 Task: Find connections with filter location Malpe with filter topic #Learningswith filter profile language Potuguese with filter current company Vira International Ltd with filter school Techno India College Of Technology with filter industry Technology, Information and Internet with filter service category Social Media Marketing with filter keywords title Therapist
Action: Mouse moved to (502, 67)
Screenshot: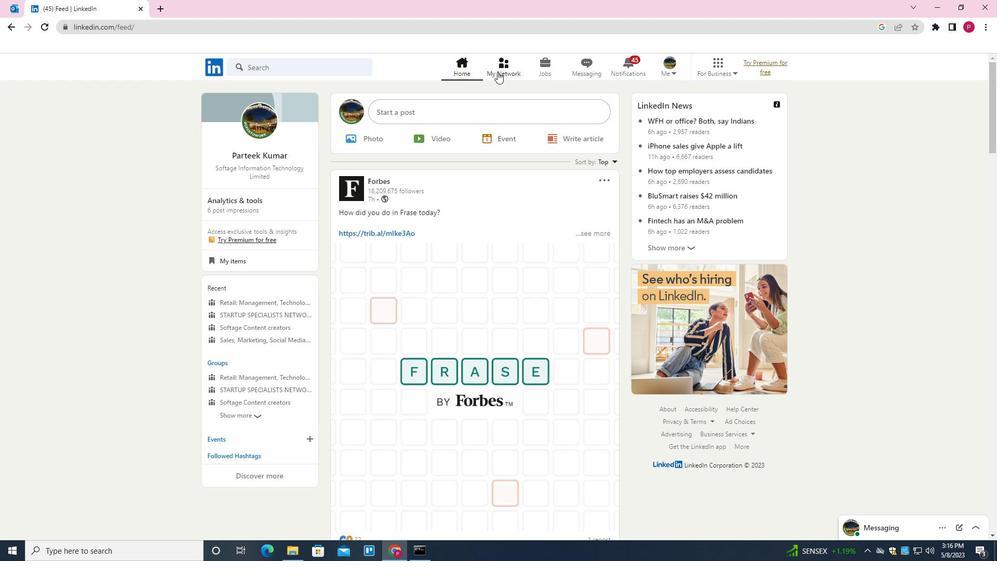
Action: Mouse pressed left at (502, 67)
Screenshot: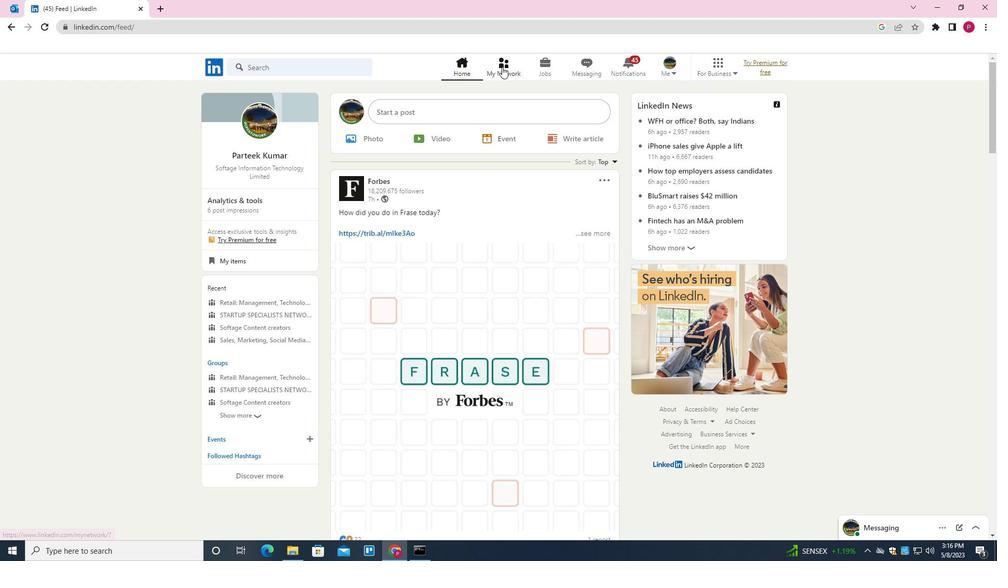 
Action: Mouse moved to (325, 130)
Screenshot: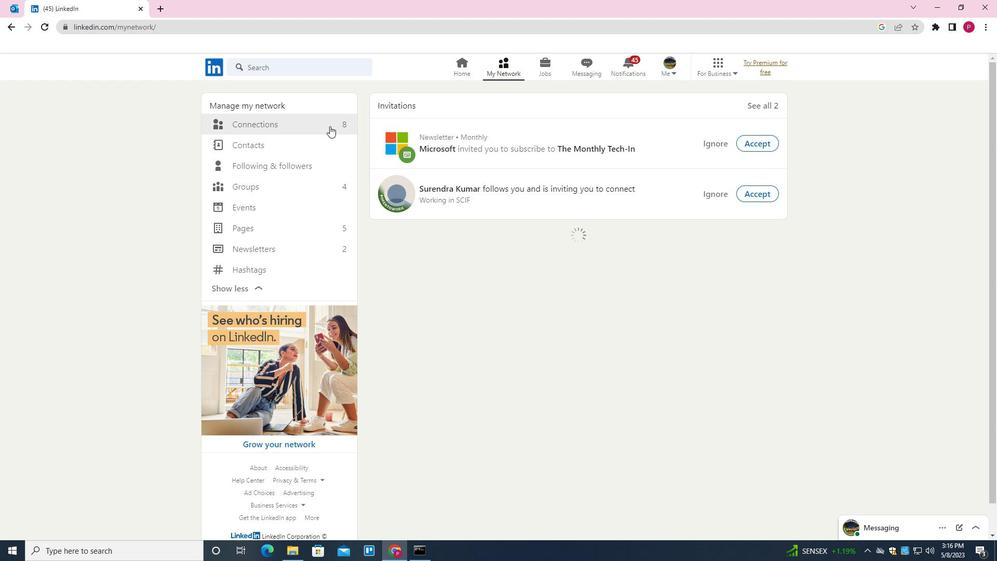 
Action: Mouse pressed left at (325, 130)
Screenshot: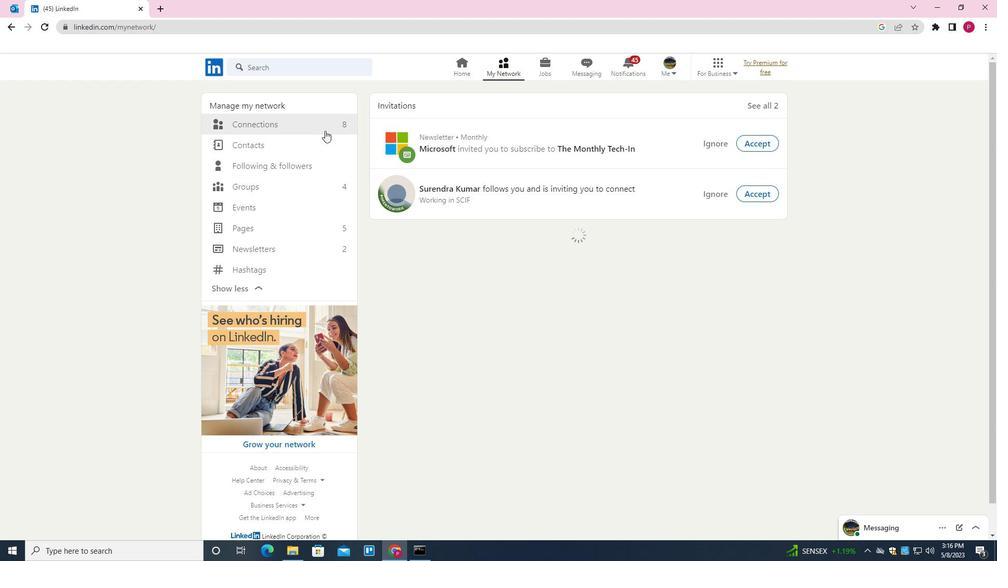 
Action: Mouse pressed left at (325, 130)
Screenshot: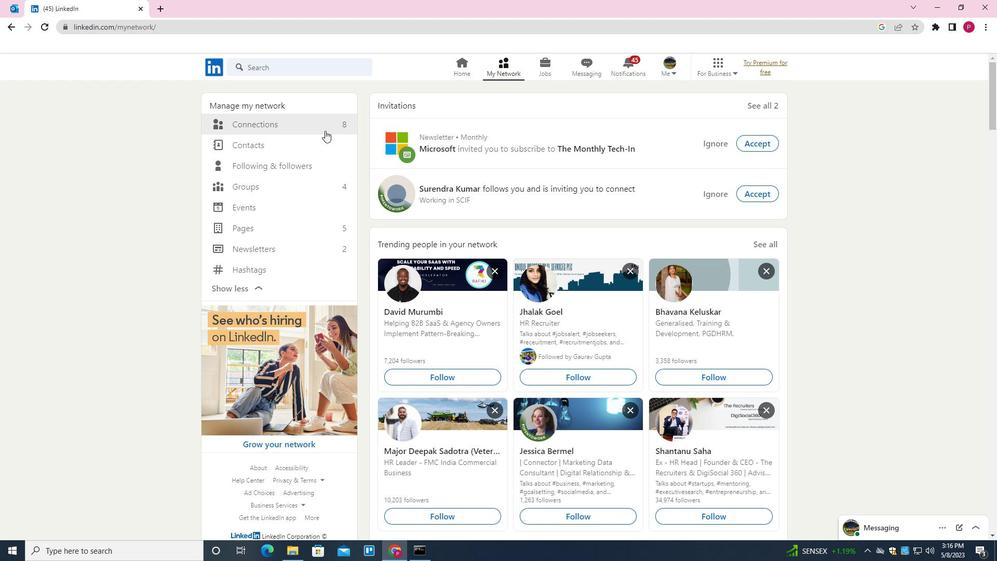 
Action: Mouse moved to (323, 117)
Screenshot: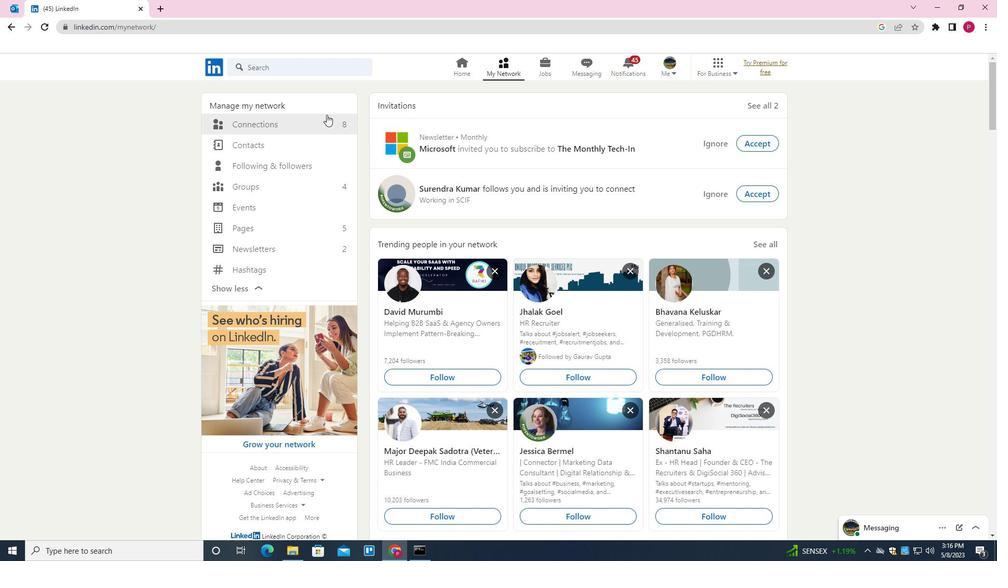 
Action: Mouse pressed left at (323, 117)
Screenshot: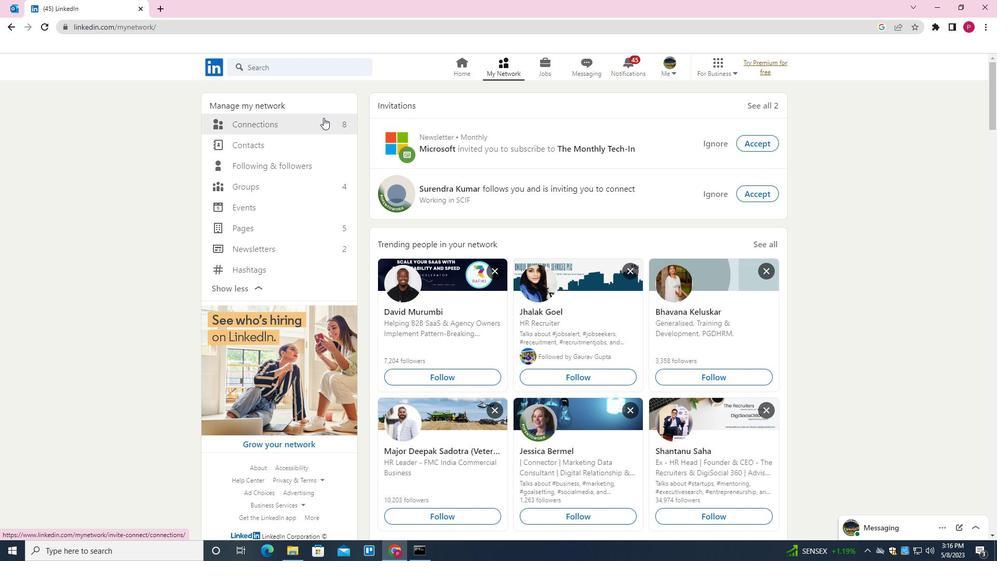 
Action: Mouse moved to (575, 126)
Screenshot: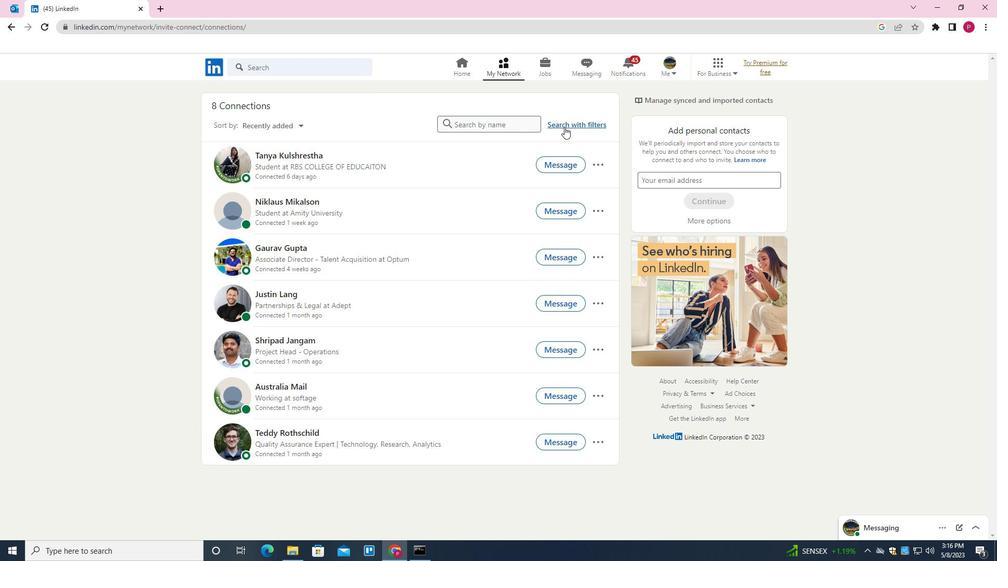 
Action: Mouse pressed left at (575, 126)
Screenshot: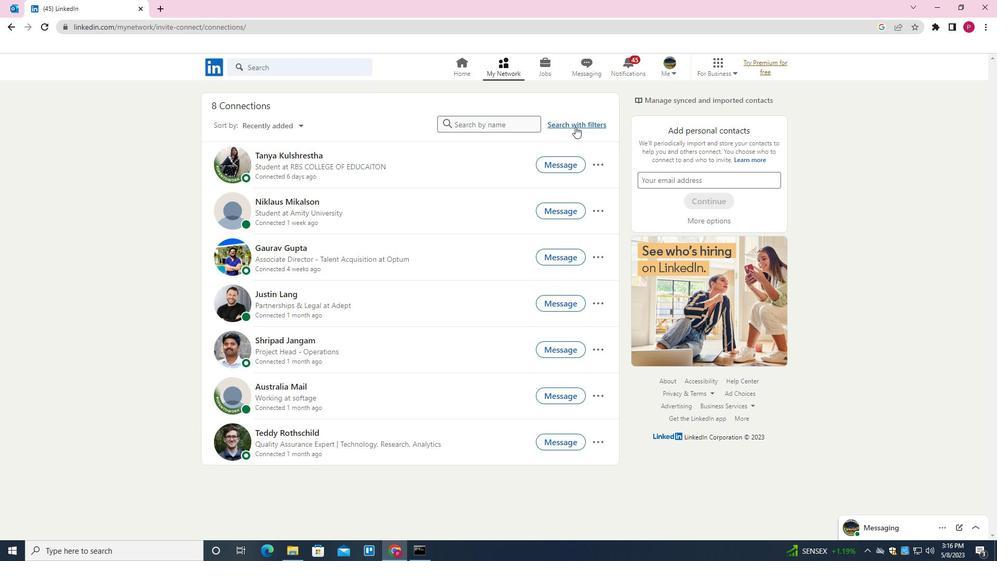 
Action: Mouse moved to (525, 97)
Screenshot: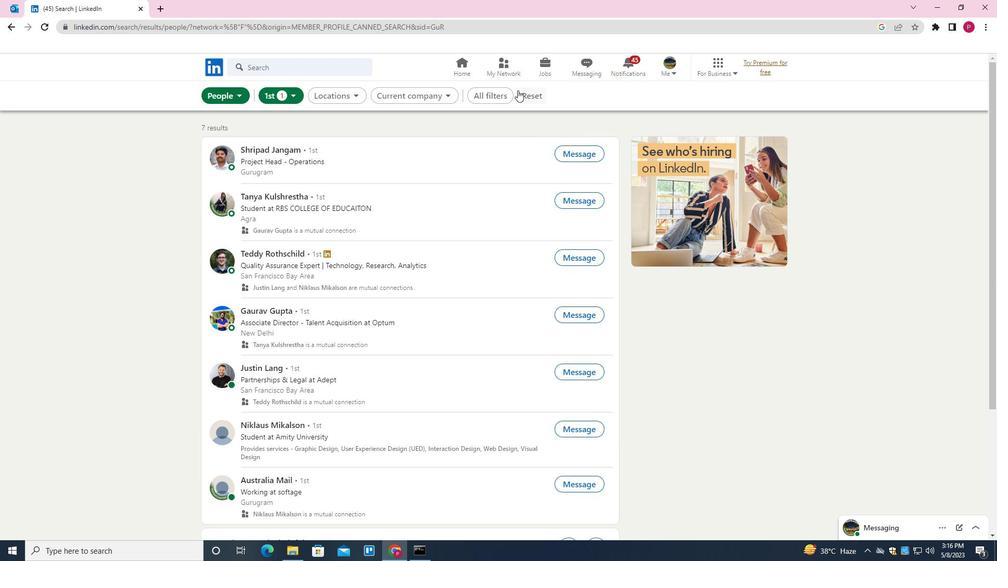 
Action: Mouse pressed left at (525, 97)
Screenshot: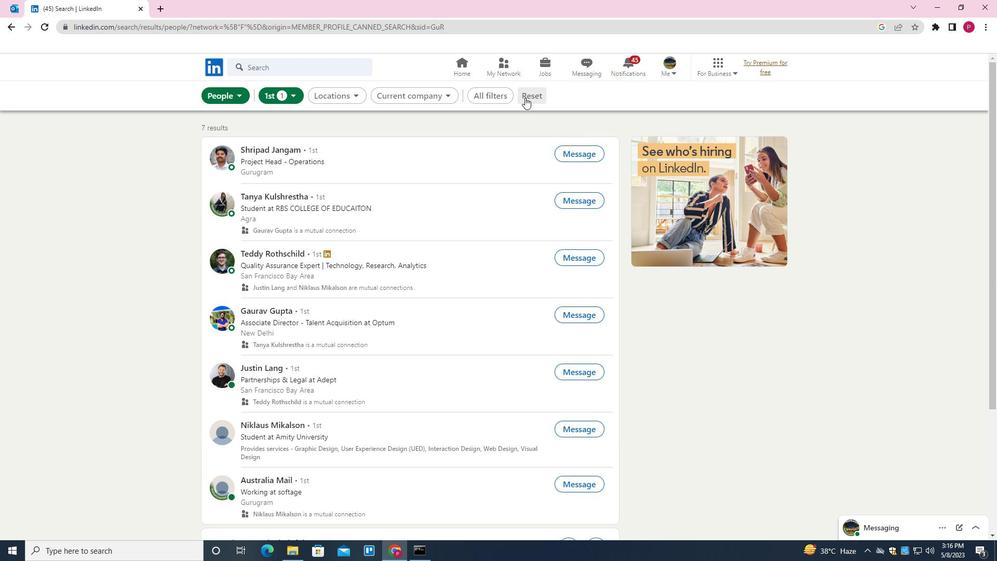 
Action: Mouse moved to (525, 98)
Screenshot: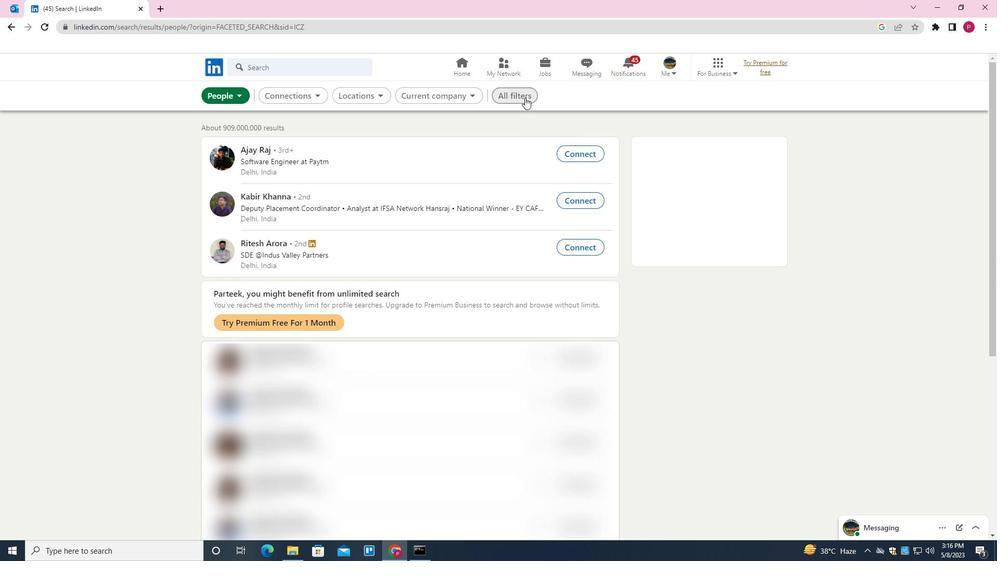 
Action: Mouse pressed left at (525, 98)
Screenshot: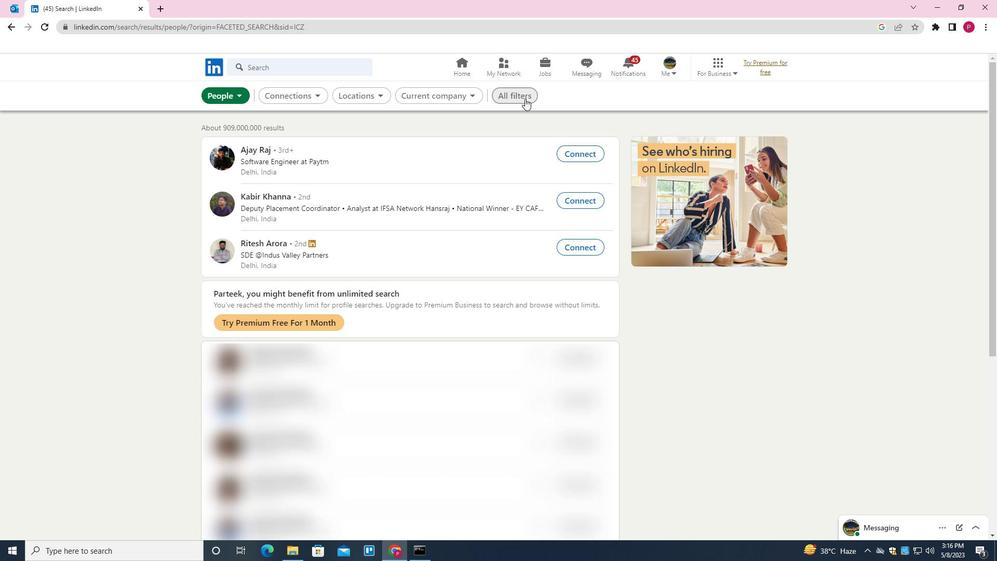 
Action: Mouse moved to (889, 239)
Screenshot: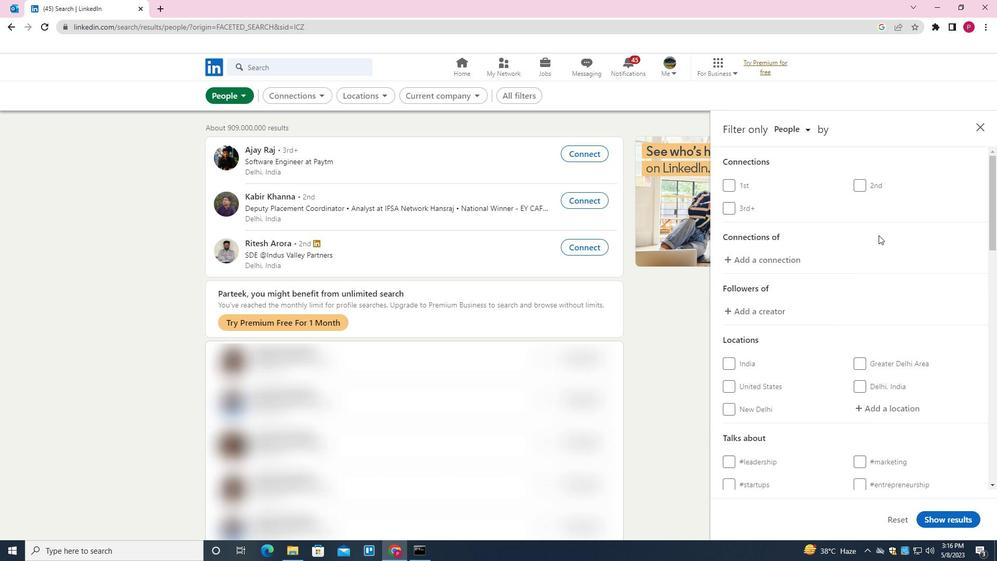 
Action: Mouse scrolled (889, 238) with delta (0, 0)
Screenshot: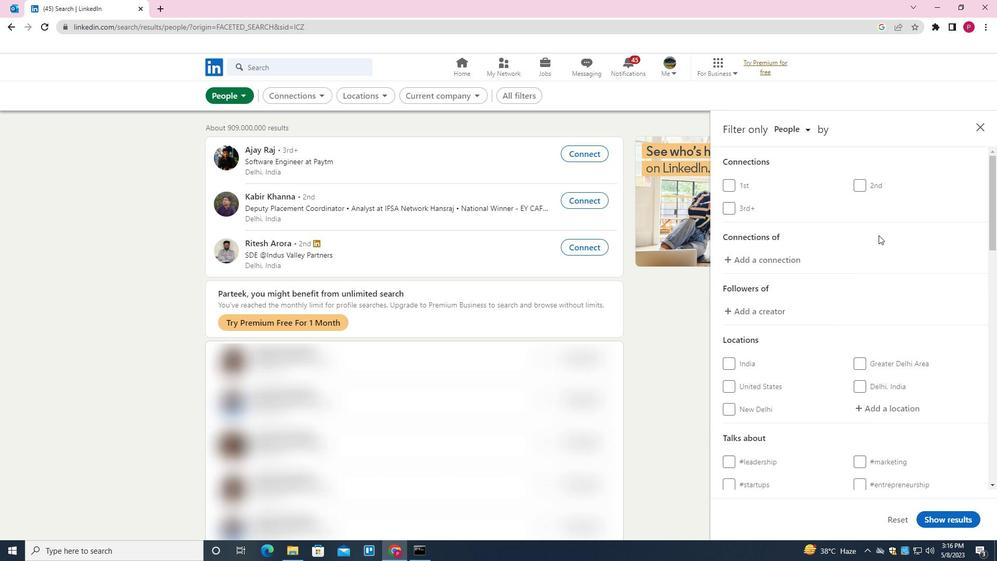 
Action: Mouse moved to (887, 240)
Screenshot: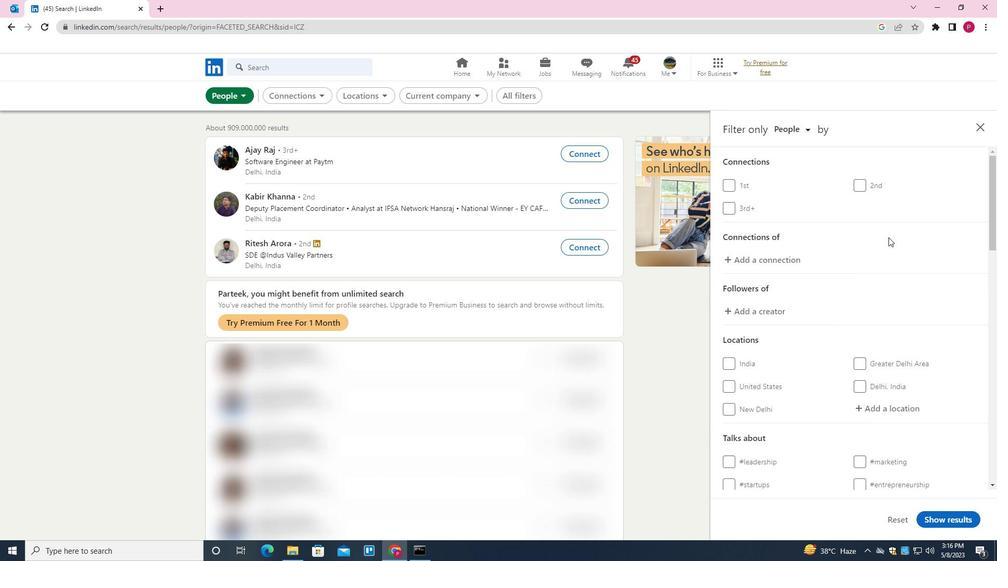 
Action: Mouse scrolled (887, 239) with delta (0, 0)
Screenshot: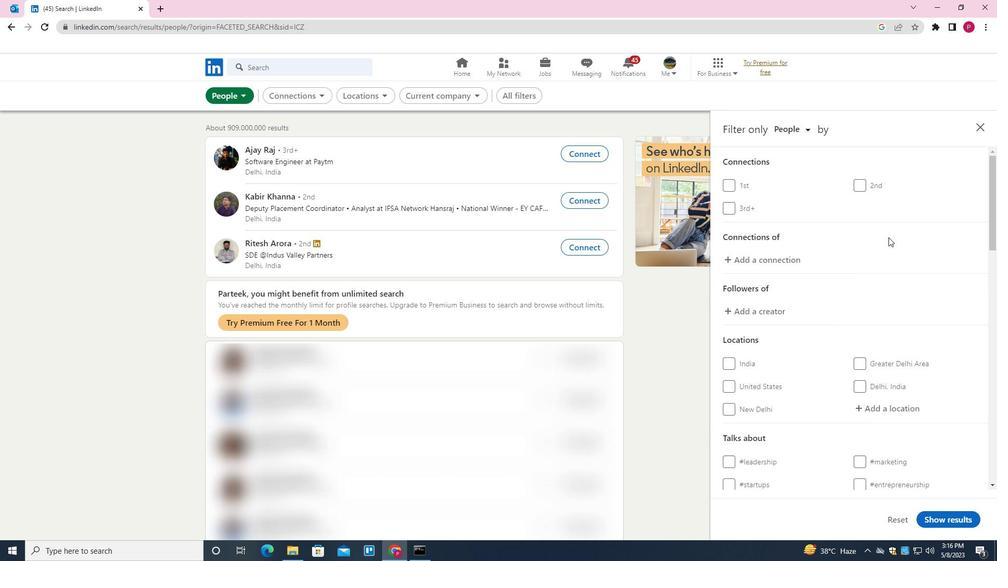 
Action: Mouse moved to (886, 241)
Screenshot: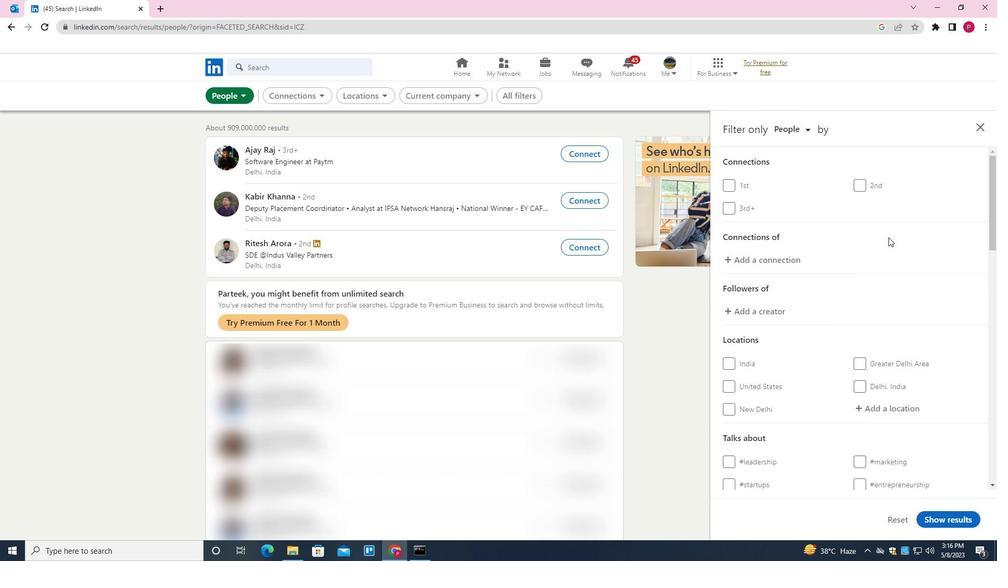 
Action: Mouse scrolled (886, 241) with delta (0, 0)
Screenshot: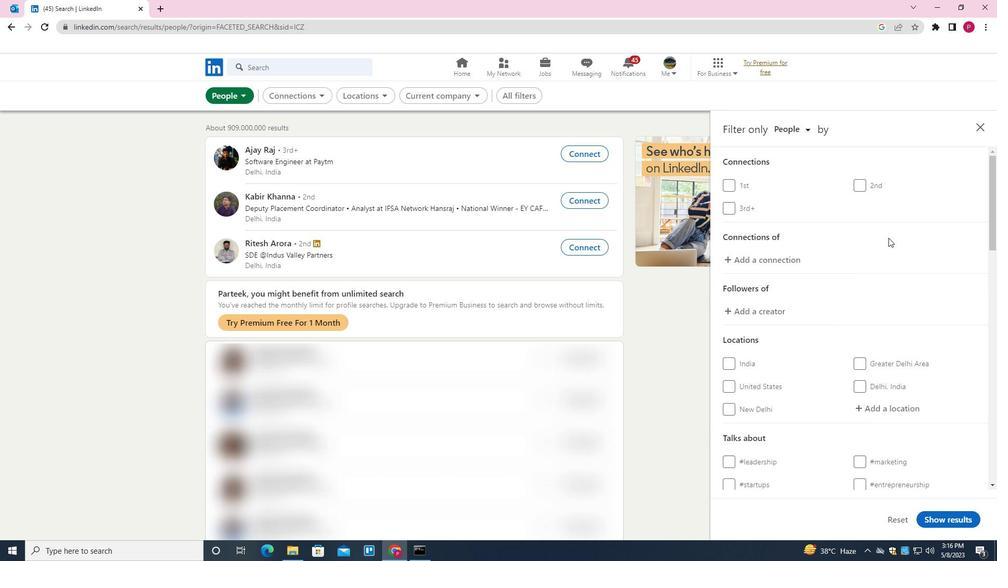 
Action: Mouse moved to (884, 247)
Screenshot: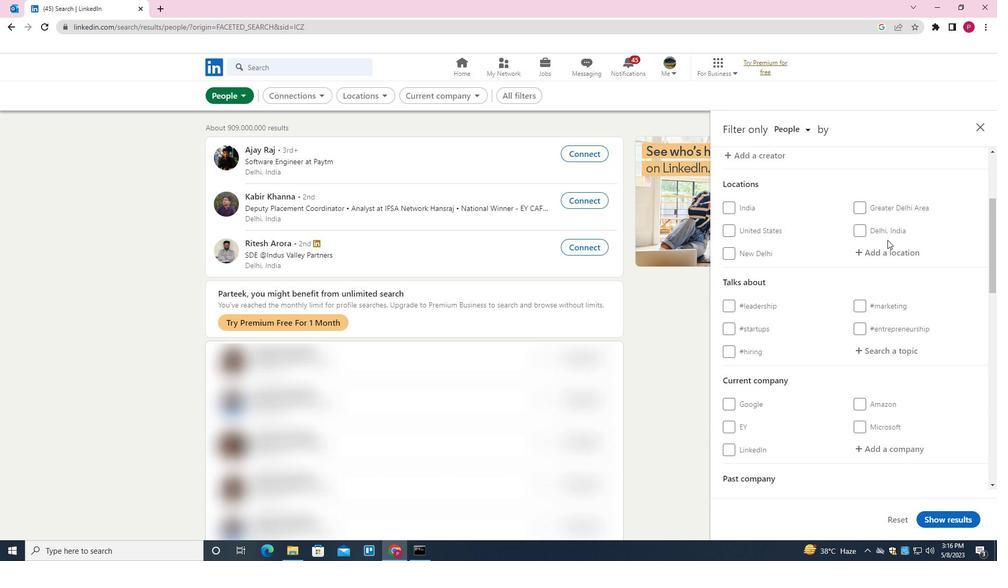 
Action: Mouse pressed left at (884, 247)
Screenshot: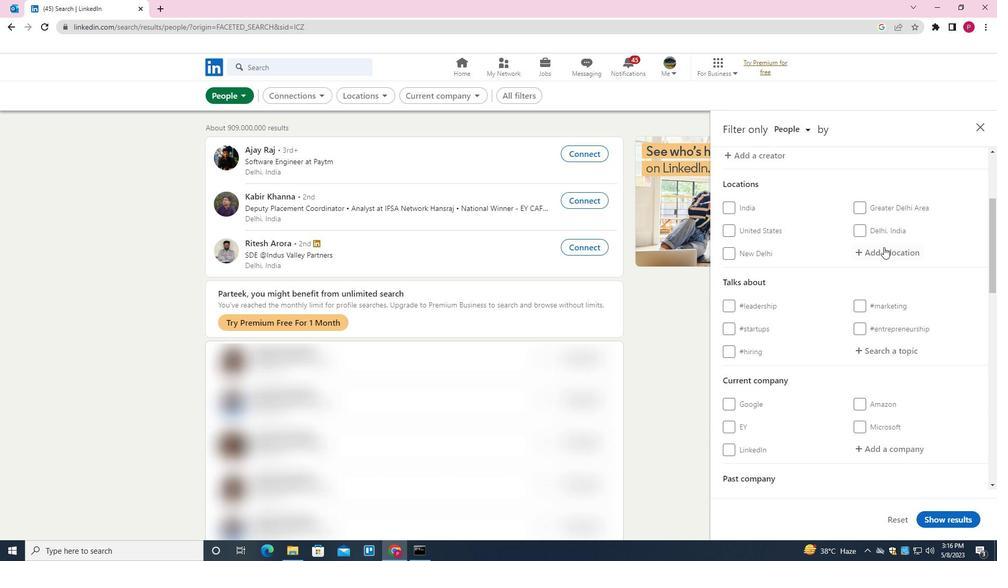 
Action: Key pressed <Key.shift>MALPE<Key.down><Key.enter>
Screenshot: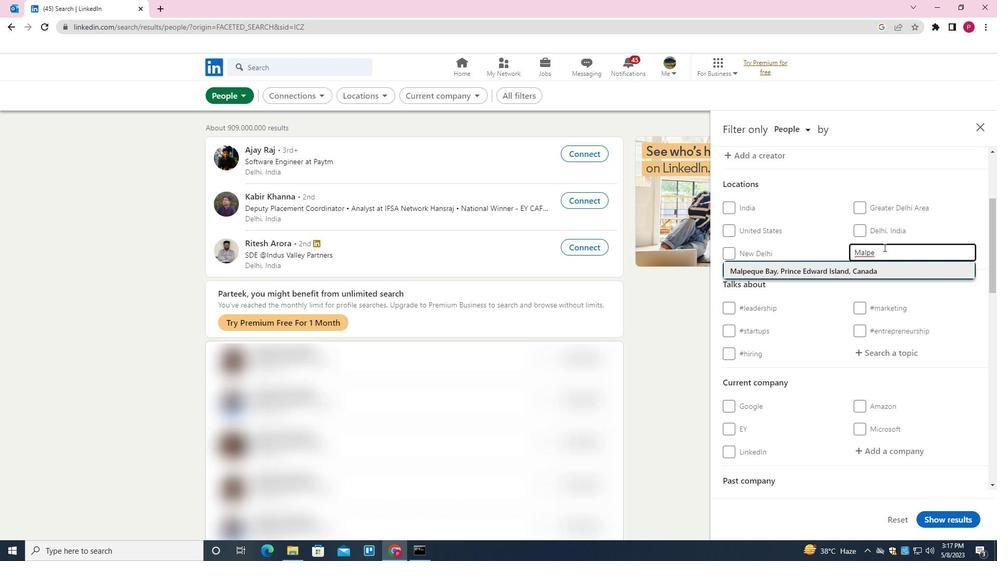 
Action: Mouse moved to (845, 274)
Screenshot: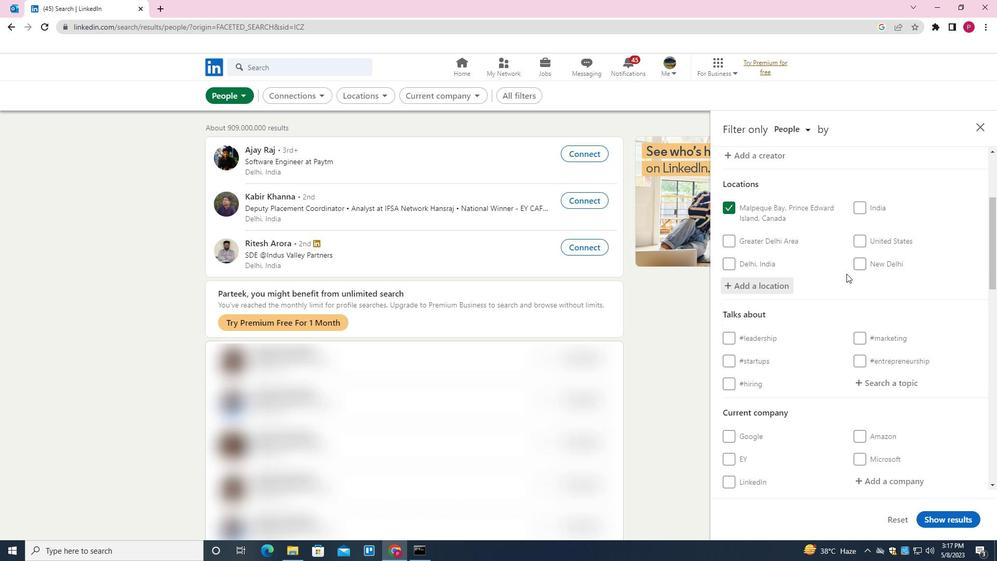 
Action: Mouse scrolled (845, 274) with delta (0, 0)
Screenshot: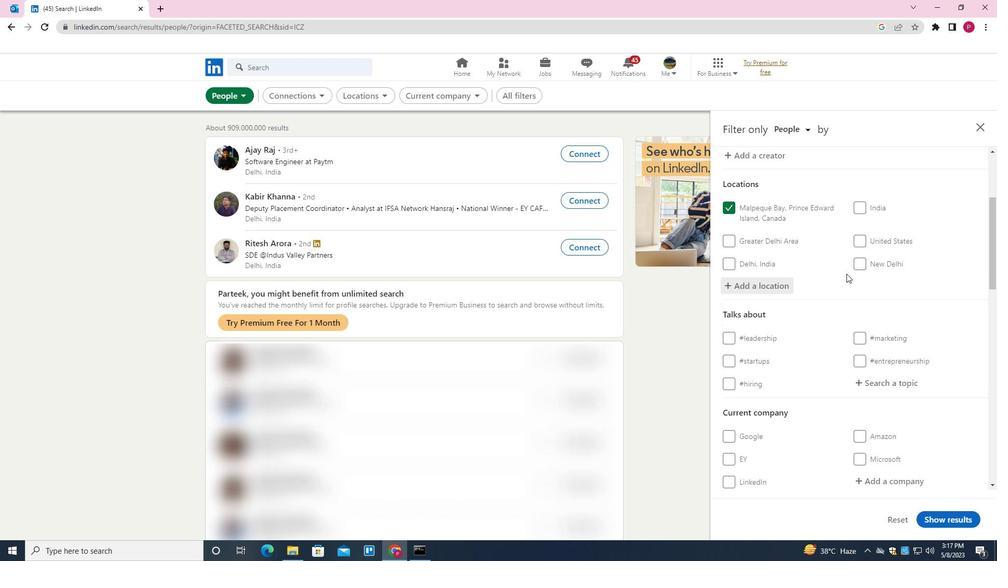 
Action: Mouse moved to (842, 276)
Screenshot: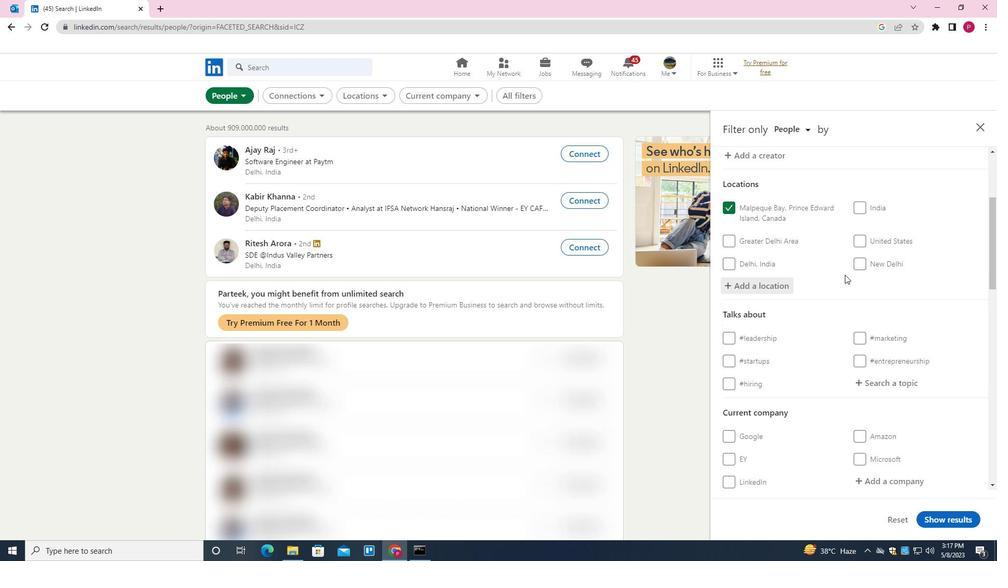 
Action: Mouse scrolled (842, 276) with delta (0, 0)
Screenshot: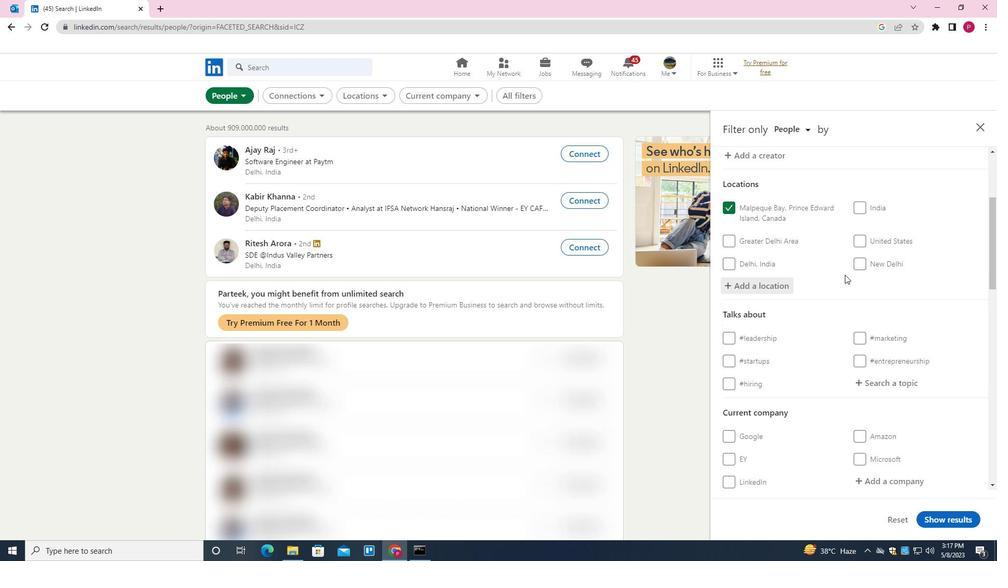 
Action: Mouse moved to (873, 276)
Screenshot: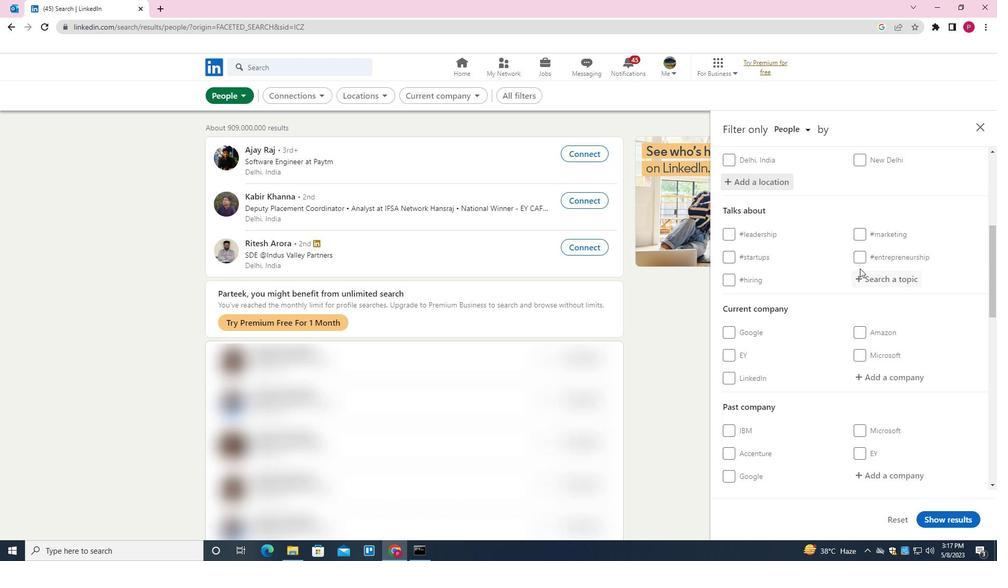 
Action: Mouse pressed left at (873, 276)
Screenshot: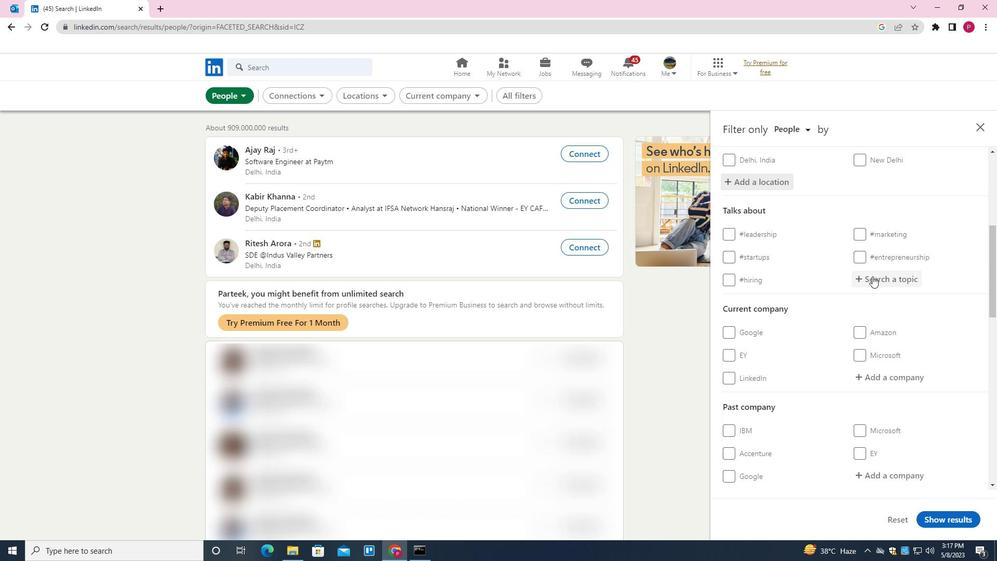 
Action: Key pressed LEARNINGS<Key.down><Key.down><Key.enter>
Screenshot: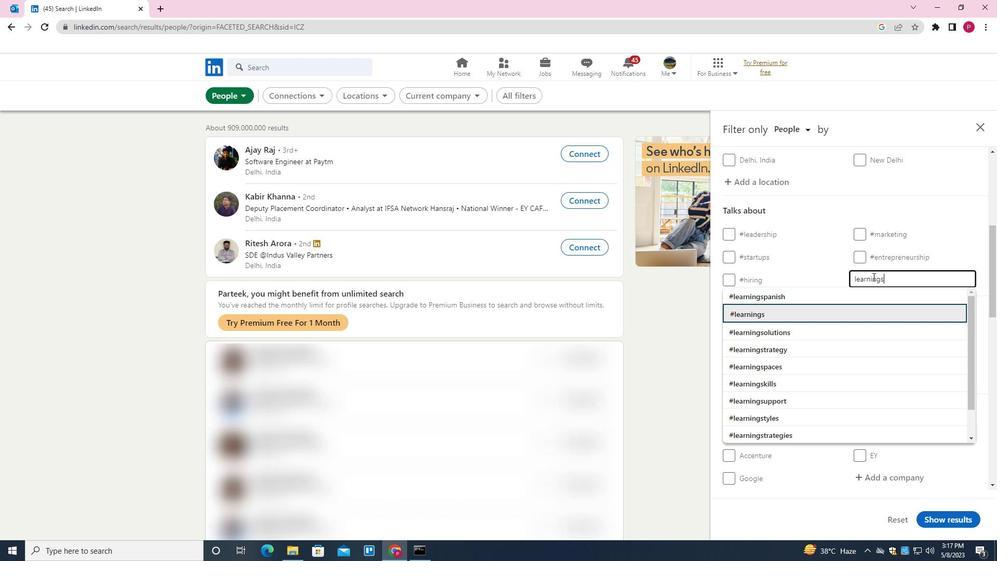 
Action: Mouse moved to (830, 308)
Screenshot: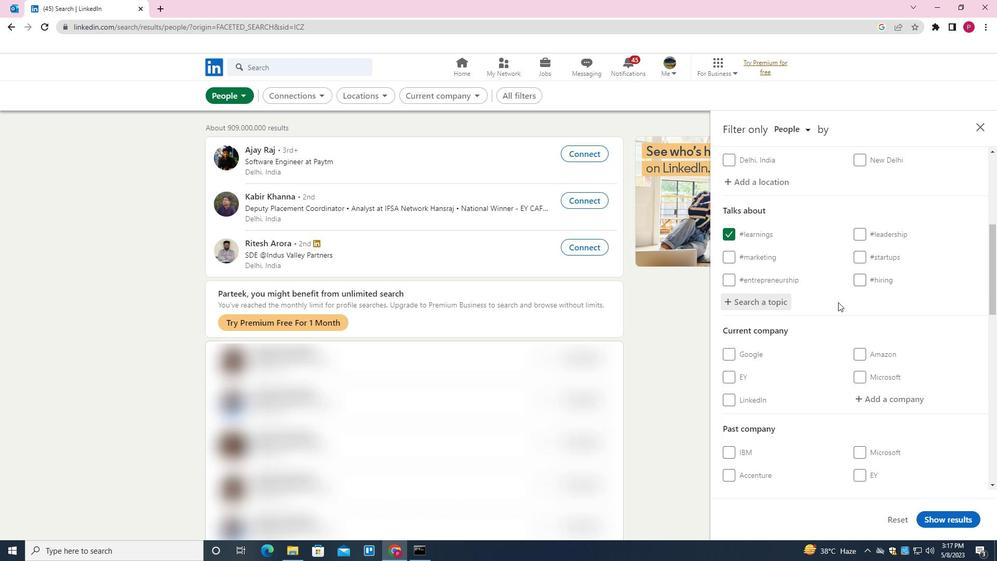 
Action: Mouse scrolled (830, 307) with delta (0, 0)
Screenshot: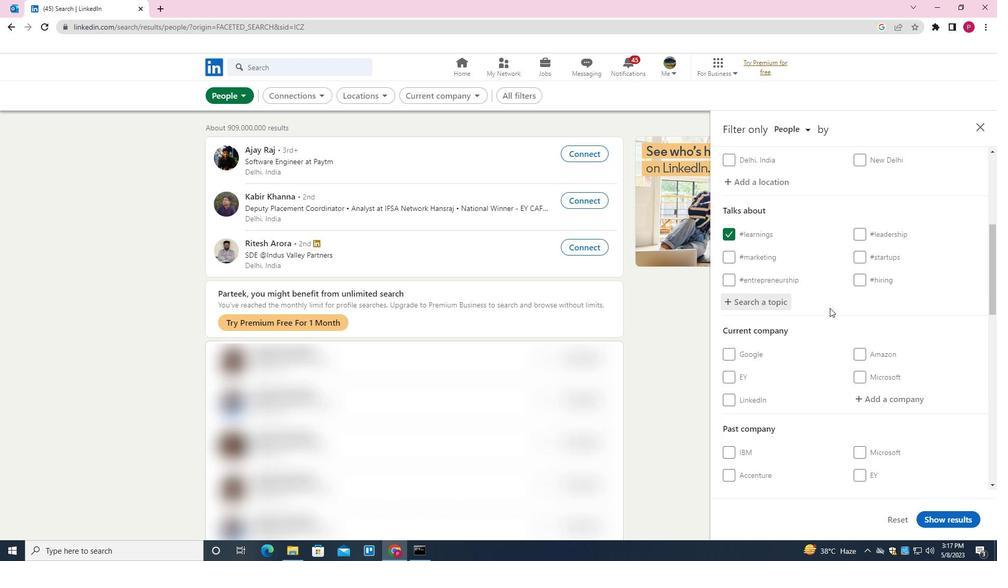 
Action: Mouse scrolled (830, 307) with delta (0, 0)
Screenshot: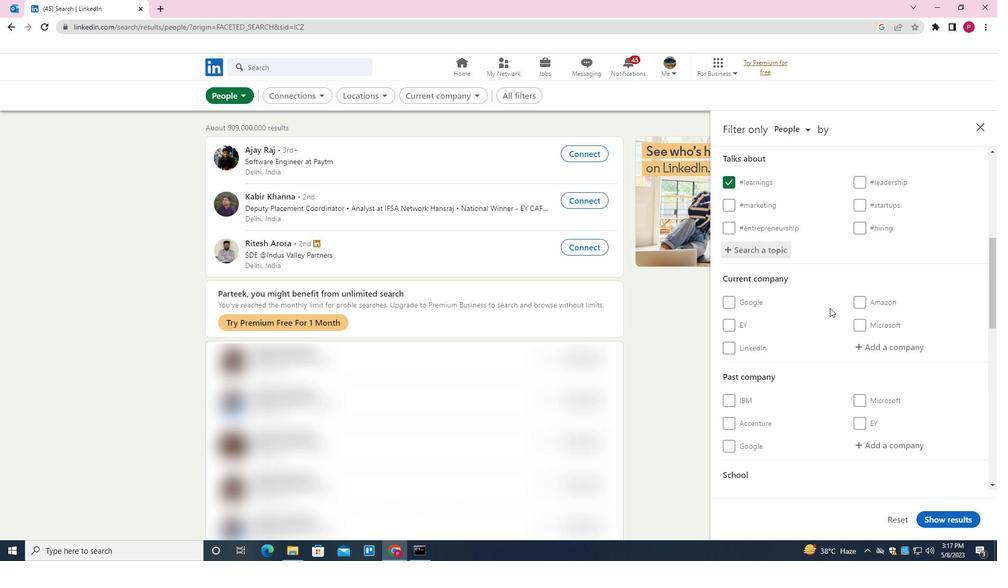
Action: Mouse scrolled (830, 307) with delta (0, 0)
Screenshot: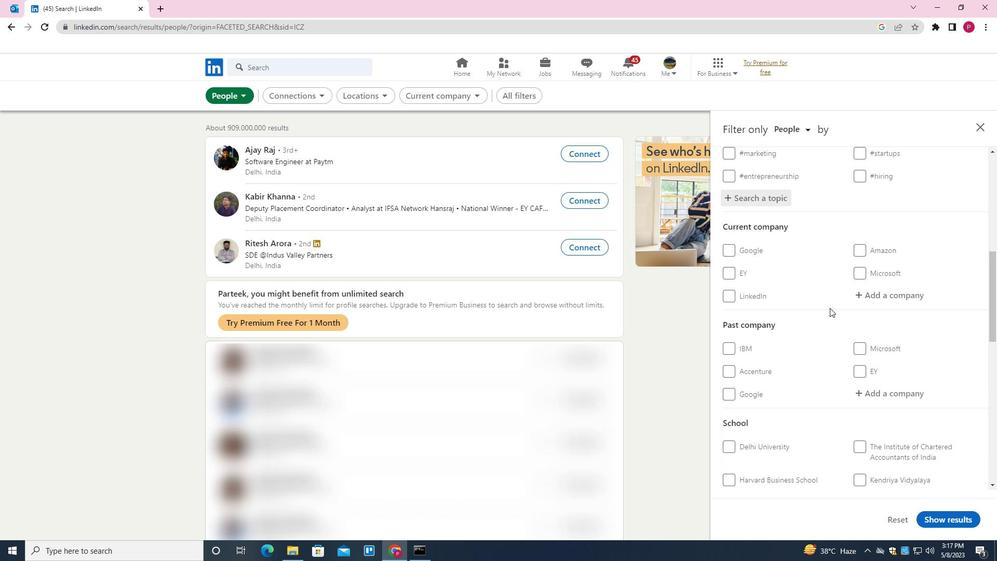 
Action: Mouse scrolled (830, 307) with delta (0, 0)
Screenshot: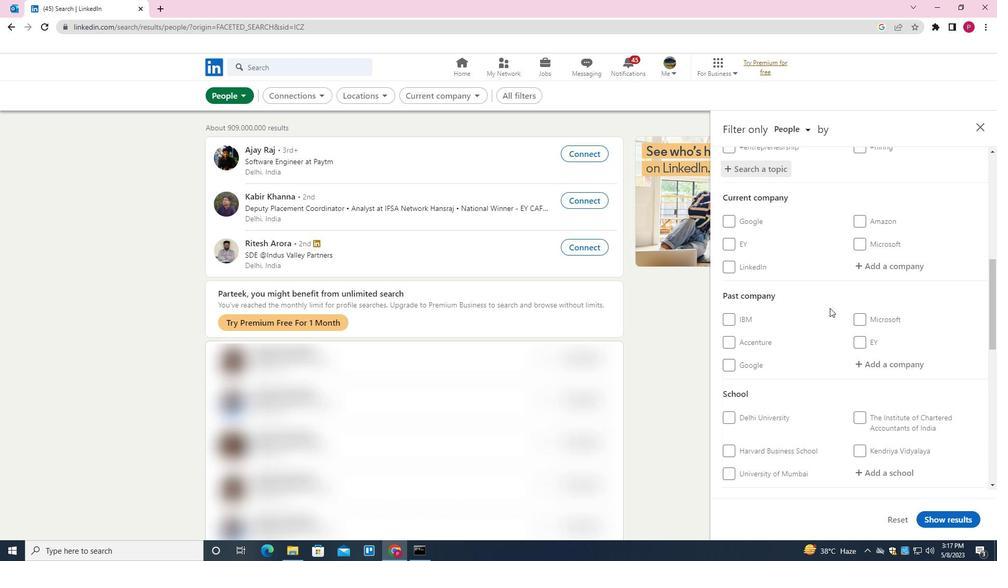 
Action: Mouse scrolled (830, 307) with delta (0, 0)
Screenshot: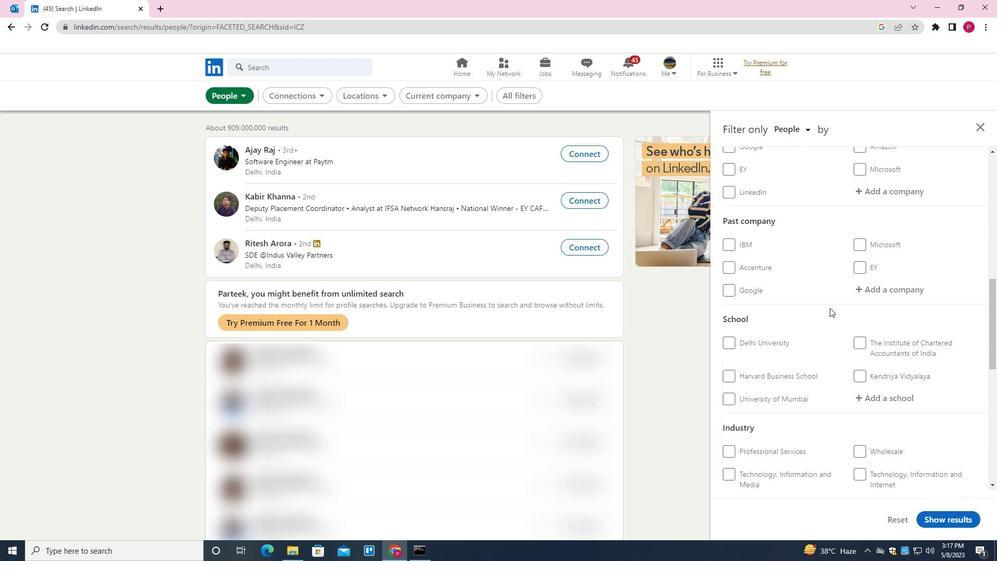 
Action: Mouse scrolled (830, 307) with delta (0, 0)
Screenshot: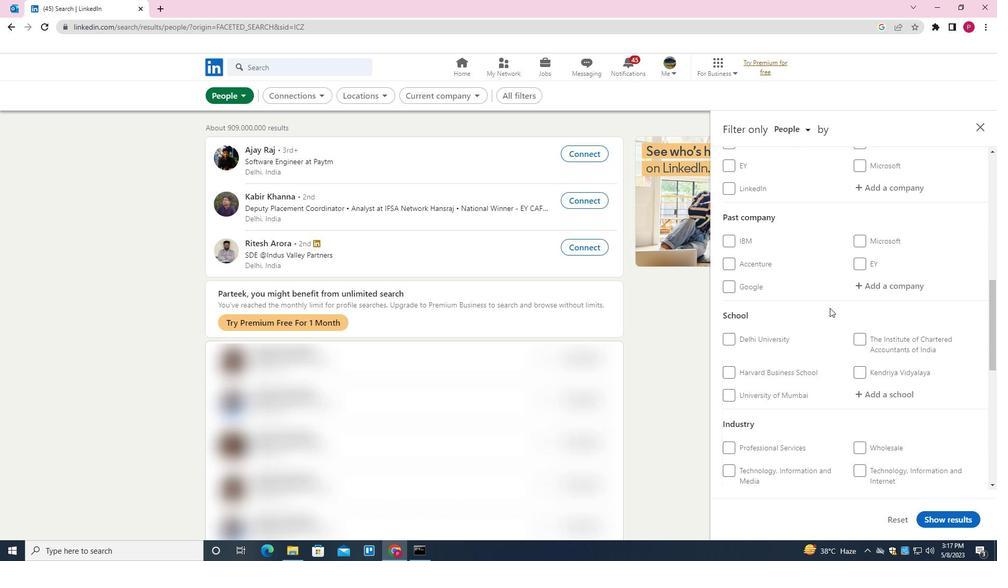 
Action: Mouse scrolled (830, 307) with delta (0, 0)
Screenshot: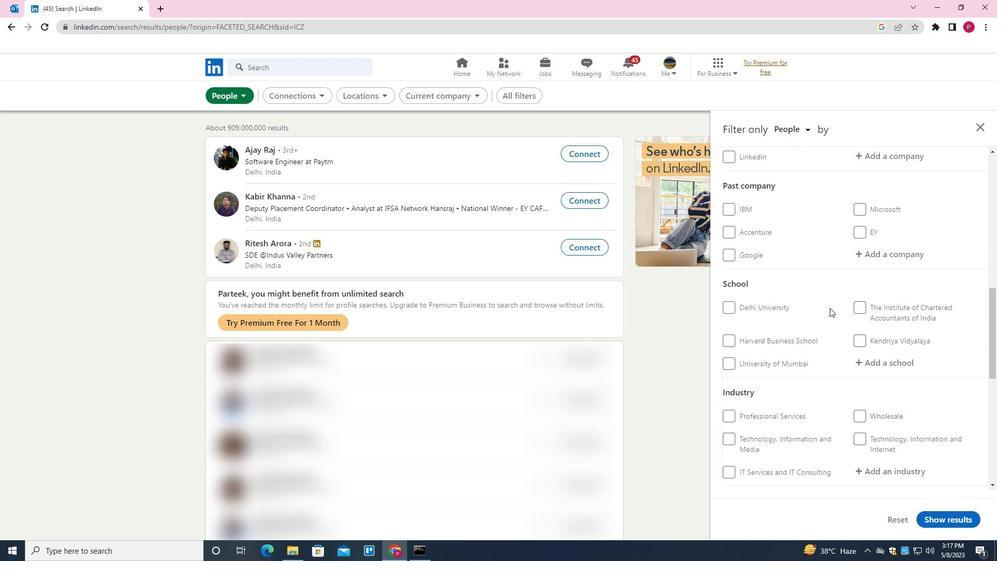 
Action: Mouse scrolled (830, 307) with delta (0, 0)
Screenshot: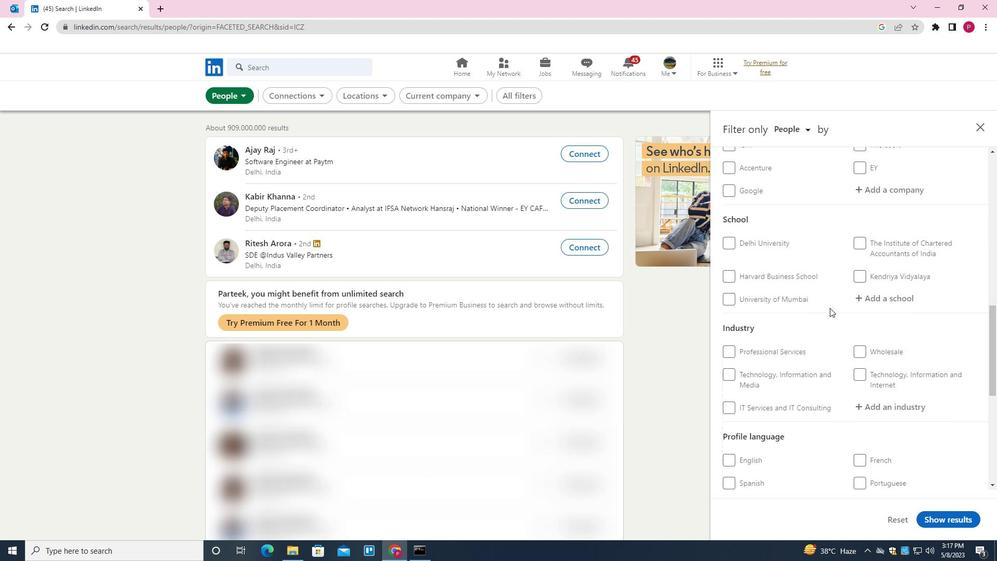 
Action: Mouse moved to (828, 309)
Screenshot: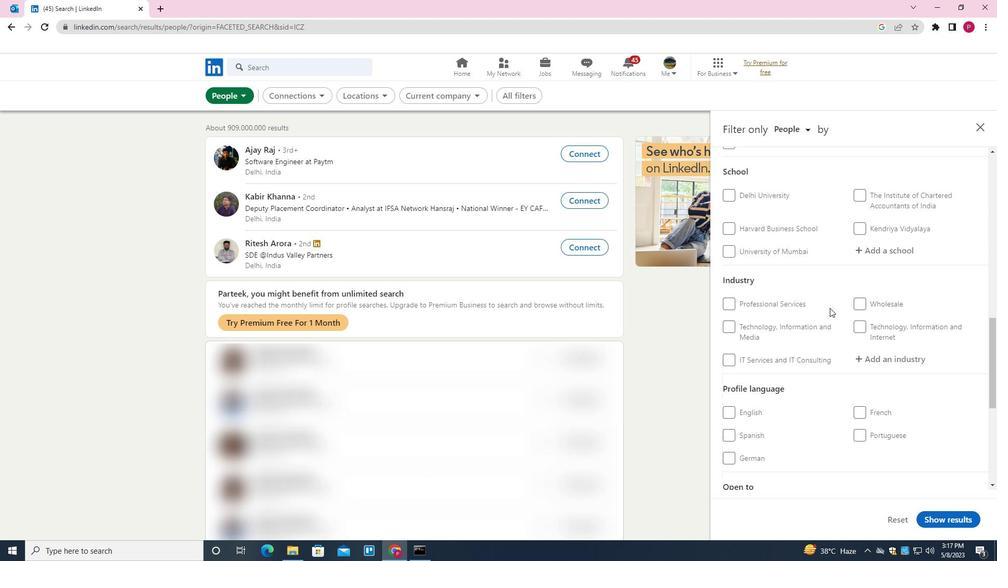 
Action: Mouse scrolled (828, 309) with delta (0, 0)
Screenshot: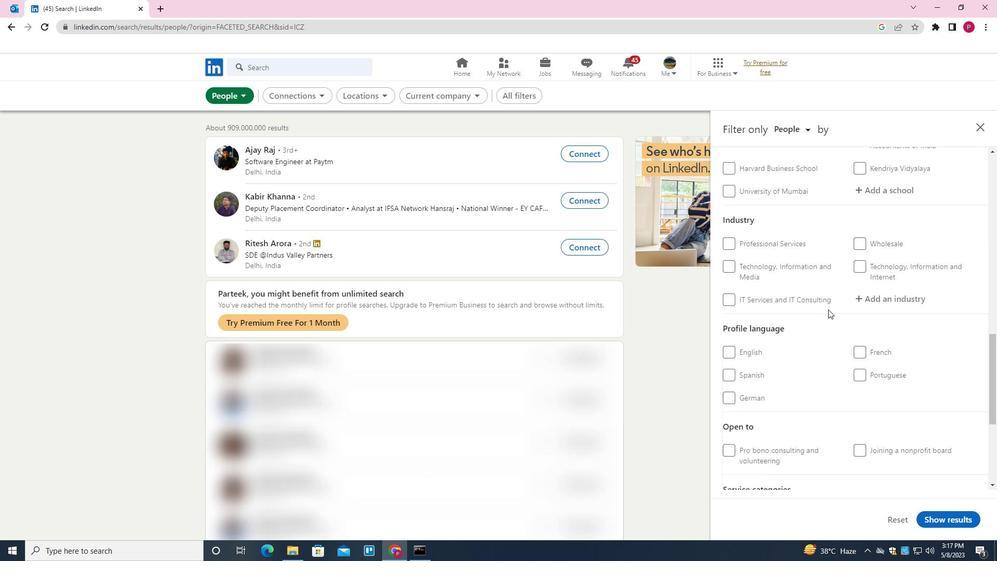 
Action: Mouse scrolled (828, 309) with delta (0, 0)
Screenshot: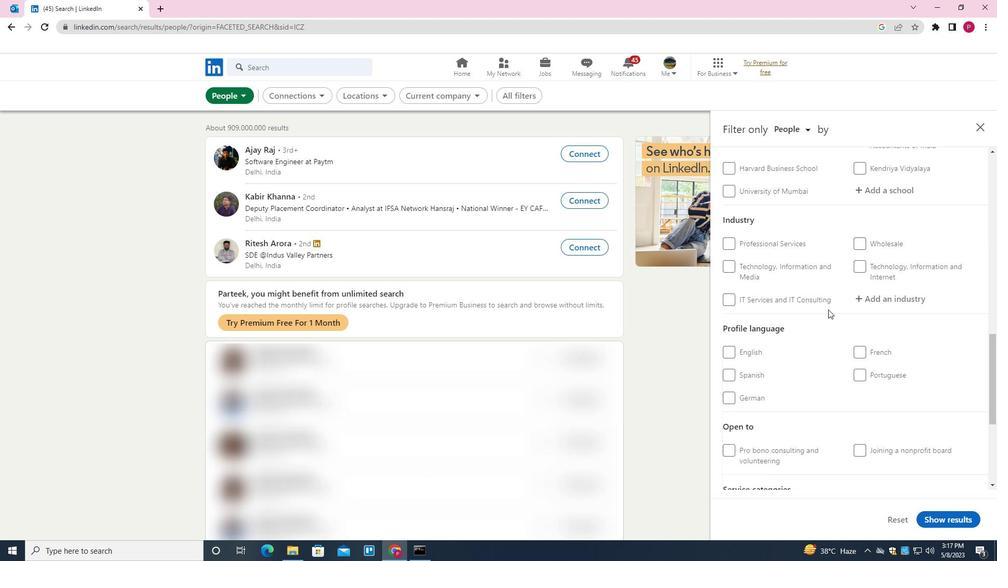 
Action: Mouse moved to (858, 270)
Screenshot: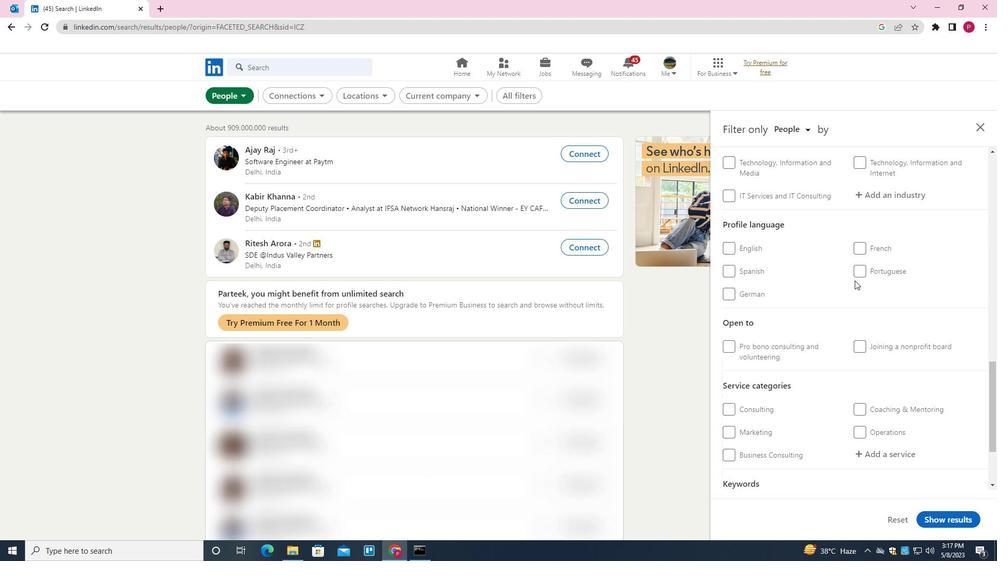 
Action: Mouse pressed left at (858, 270)
Screenshot: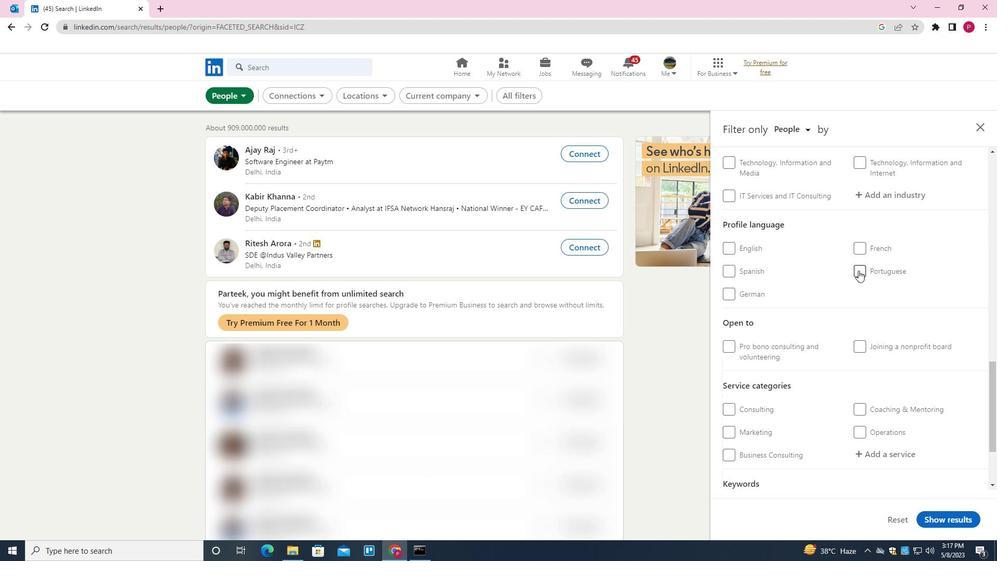 
Action: Mouse moved to (802, 302)
Screenshot: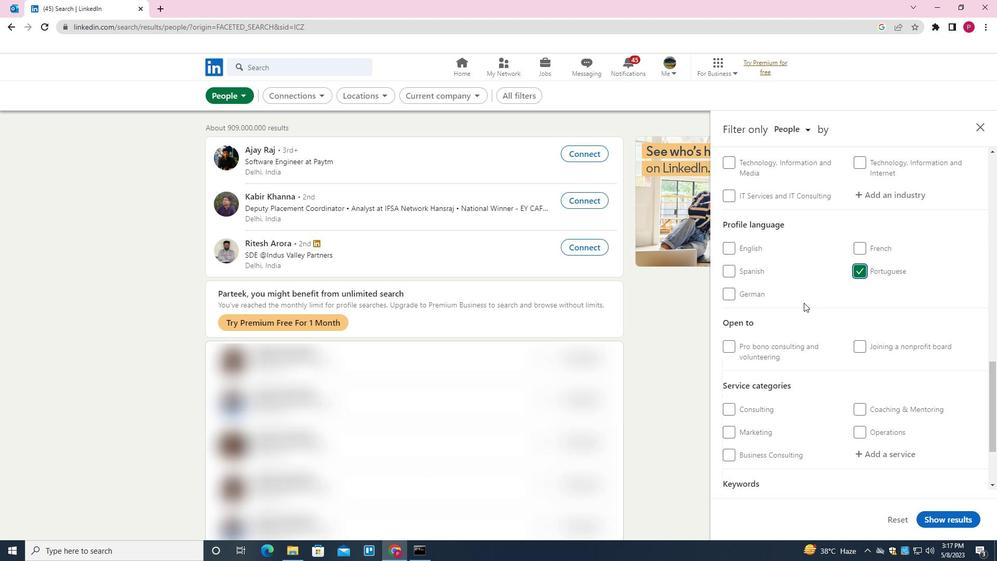 
Action: Mouse scrolled (802, 303) with delta (0, 0)
Screenshot: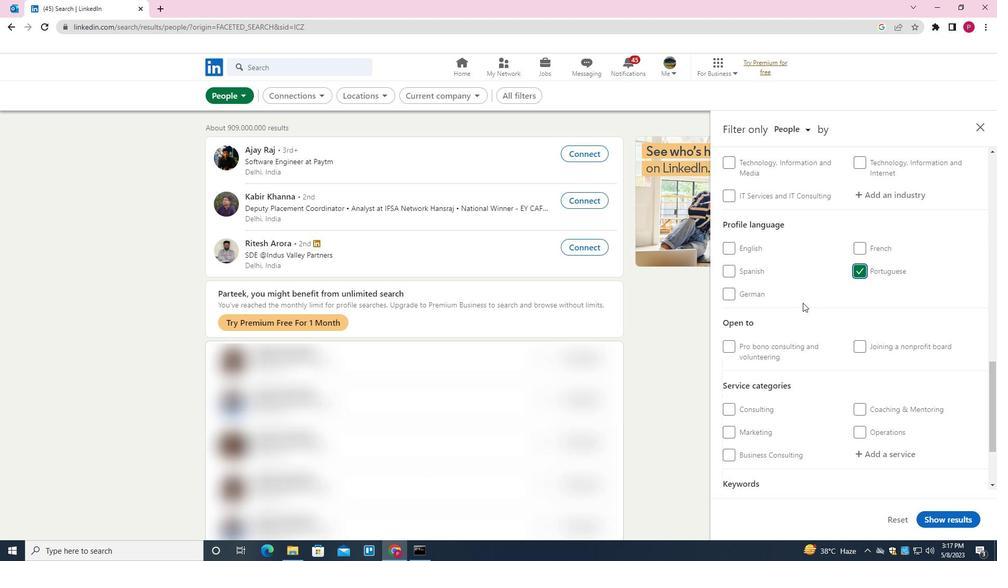
Action: Mouse scrolled (802, 303) with delta (0, 0)
Screenshot: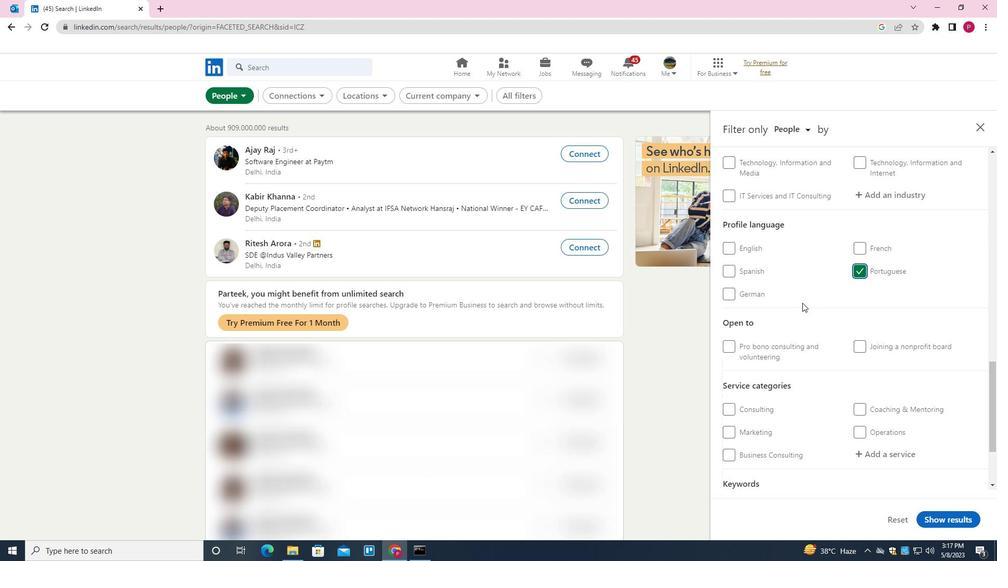 
Action: Mouse scrolled (802, 303) with delta (0, 0)
Screenshot: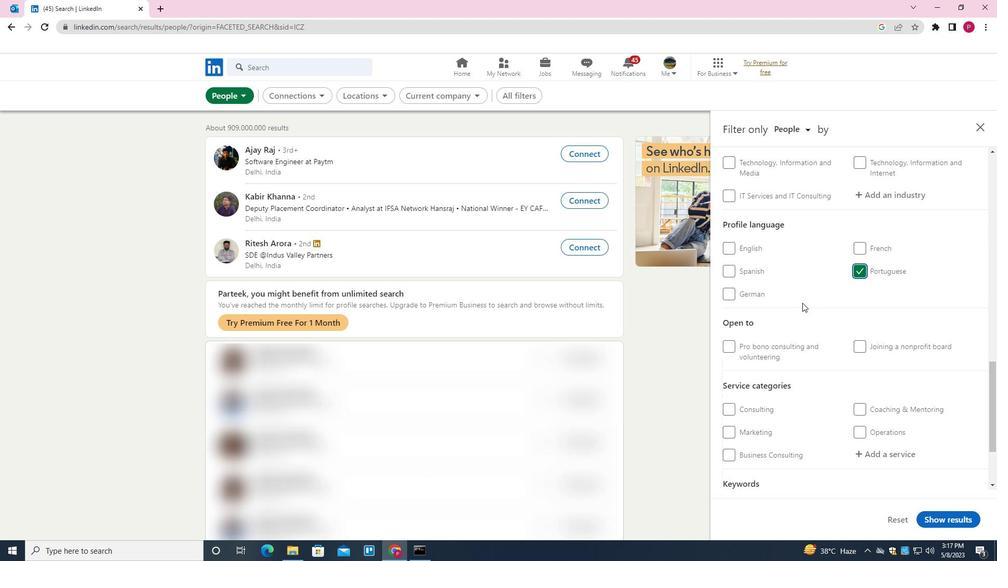 
Action: Mouse scrolled (802, 303) with delta (0, 0)
Screenshot: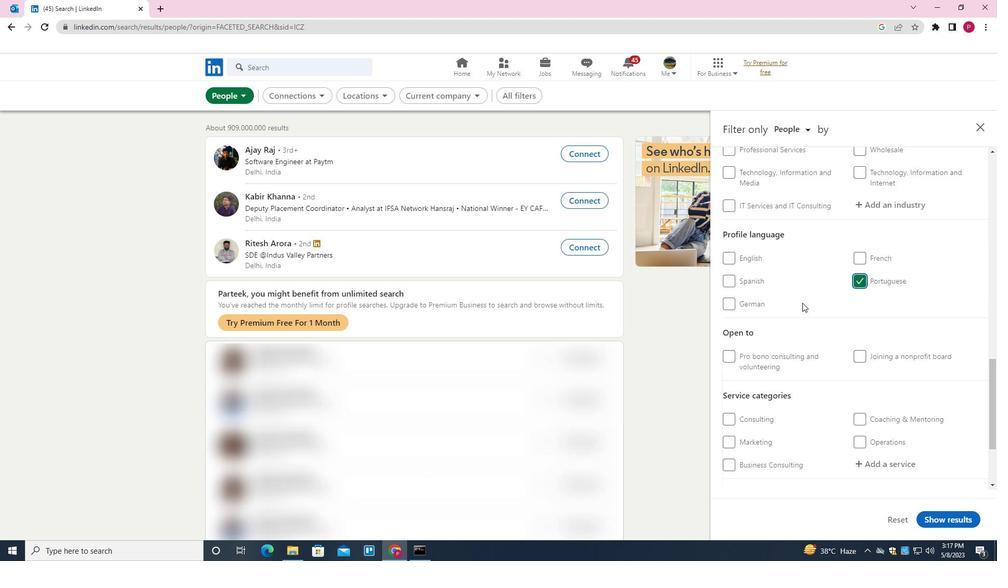 
Action: Mouse moved to (801, 303)
Screenshot: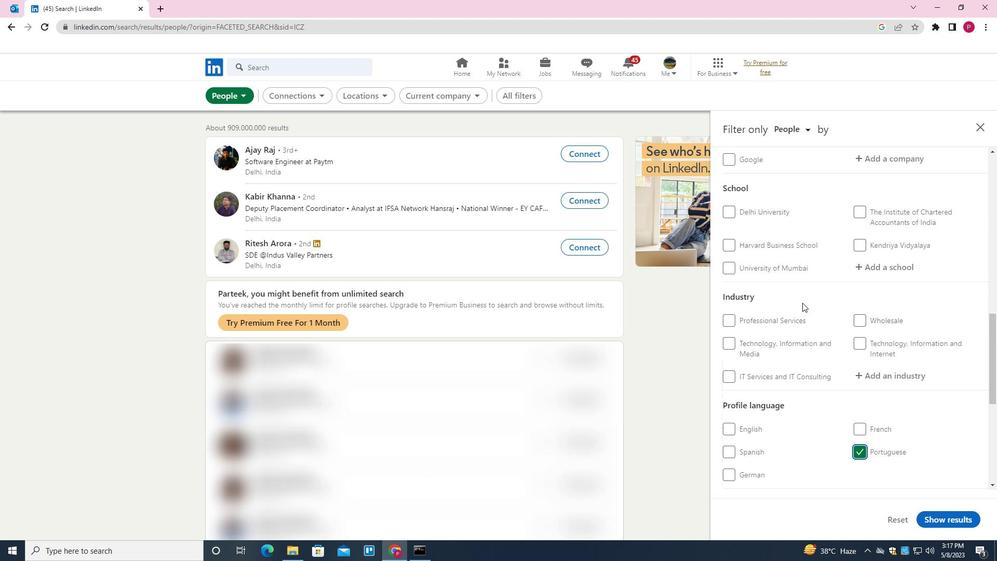 
Action: Mouse scrolled (801, 304) with delta (0, 0)
Screenshot: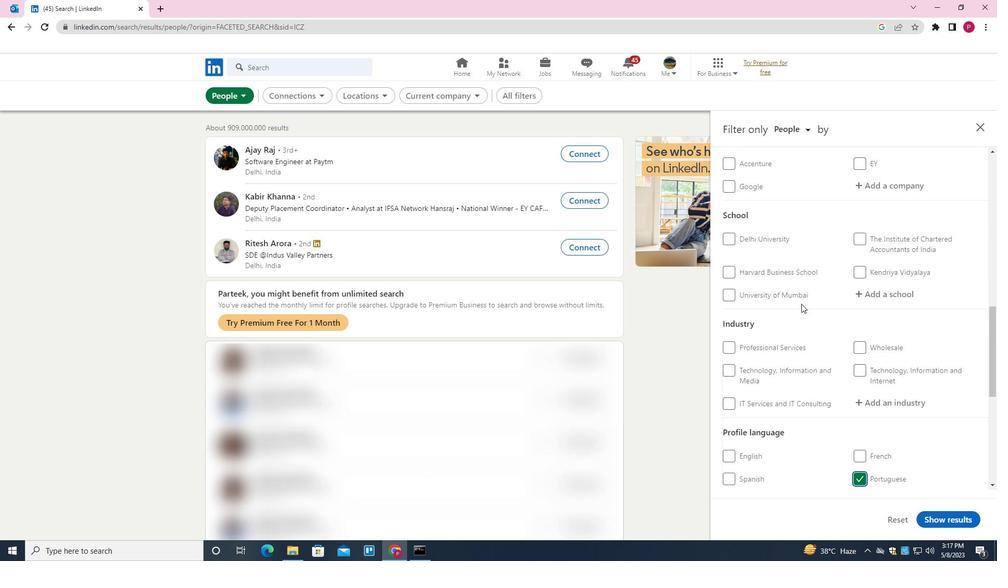 
Action: Mouse scrolled (801, 304) with delta (0, 0)
Screenshot: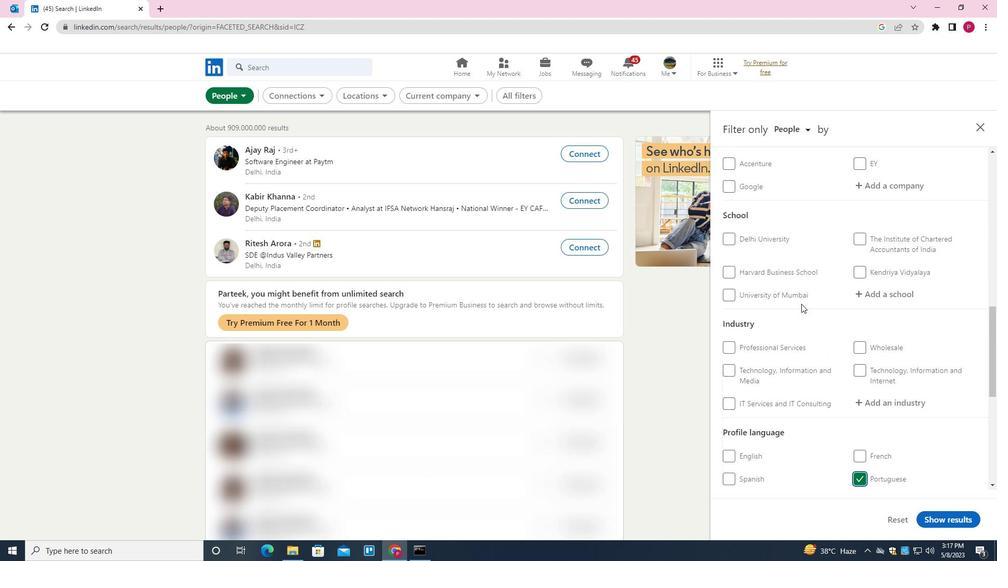 
Action: Mouse scrolled (801, 304) with delta (0, 0)
Screenshot: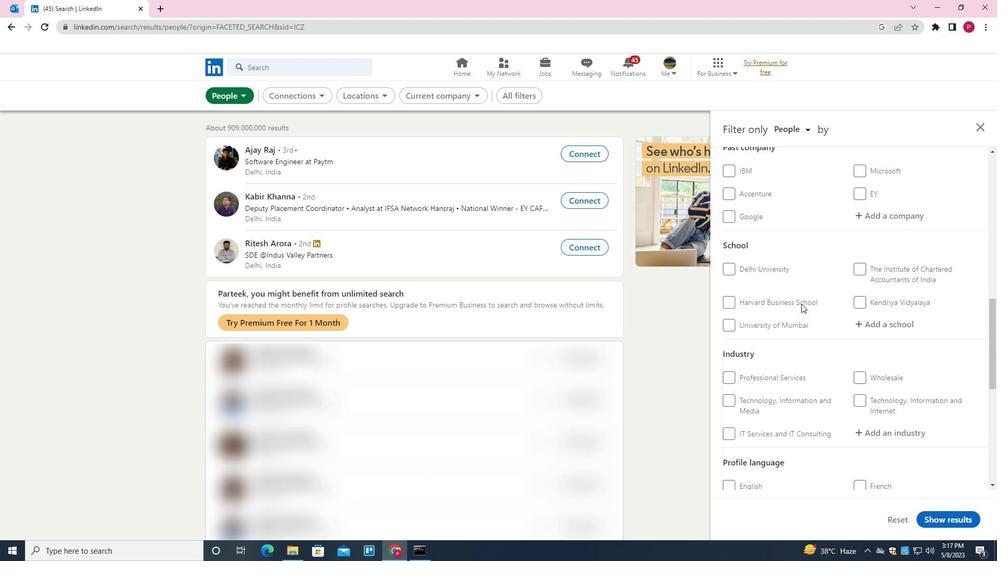 
Action: Mouse scrolled (801, 304) with delta (0, 0)
Screenshot: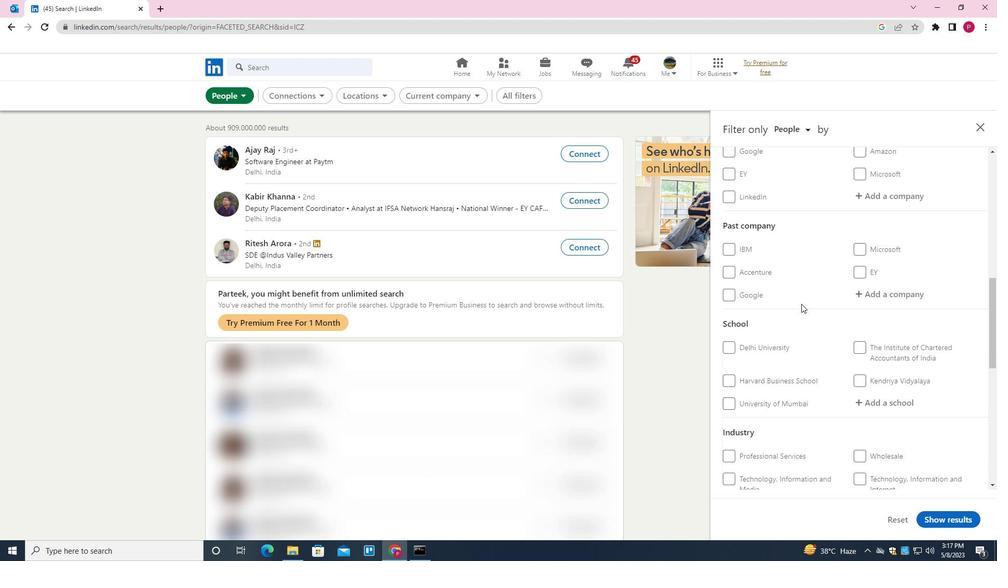 
Action: Mouse moved to (859, 298)
Screenshot: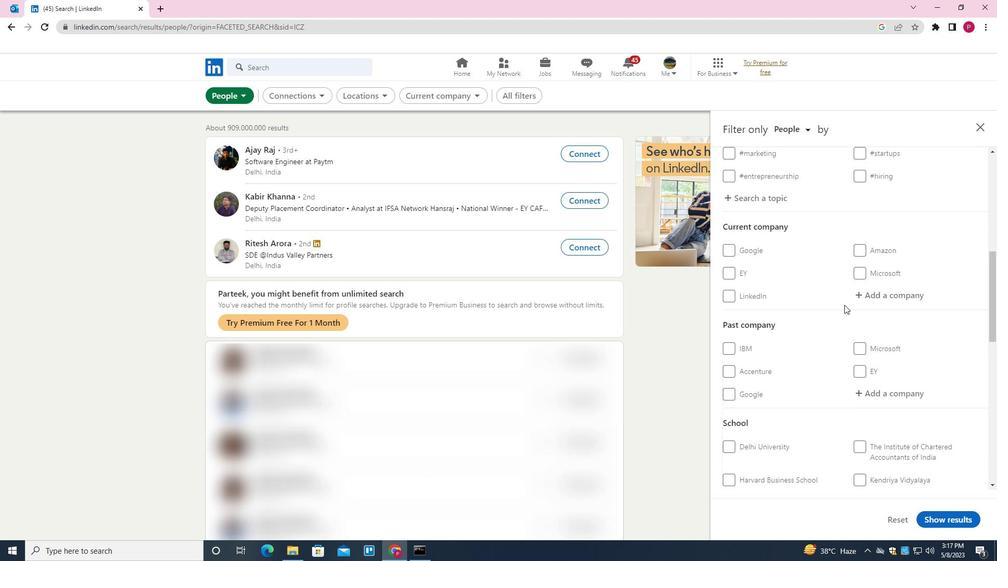 
Action: Mouse pressed left at (859, 298)
Screenshot: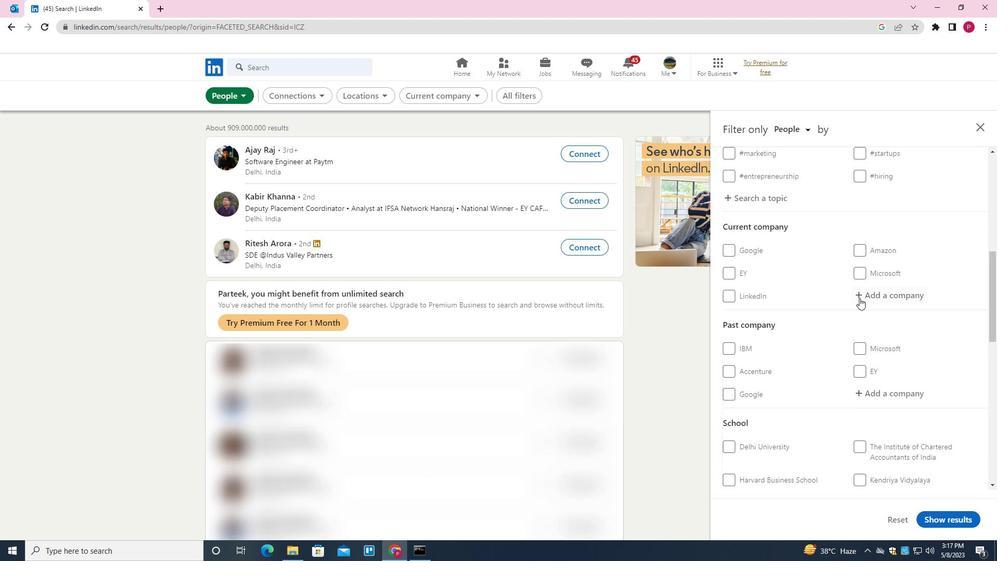 
Action: Key pressed <Key.shift><Key.shift><Key.shift><Key.shift><Key.shift><Key.shift><Key.shift><Key.shift><Key.shift><Key.shift>VIRA<Key.space><Key.shift>INTERNATIONAL<Key.space><Key.shift><Key.shift>LTD<Key.down><Key.down><Key.enter>
Screenshot: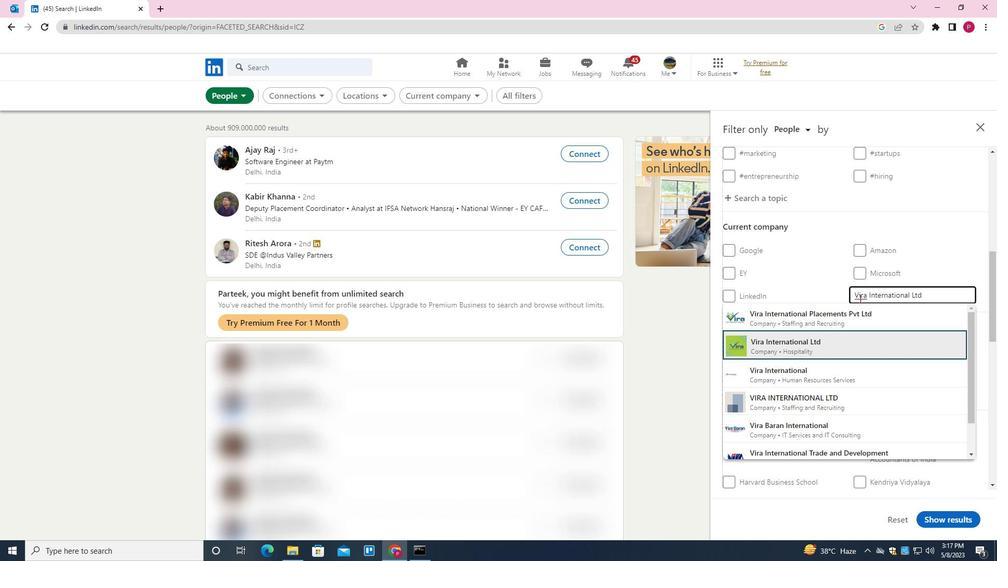 
Action: Mouse moved to (852, 302)
Screenshot: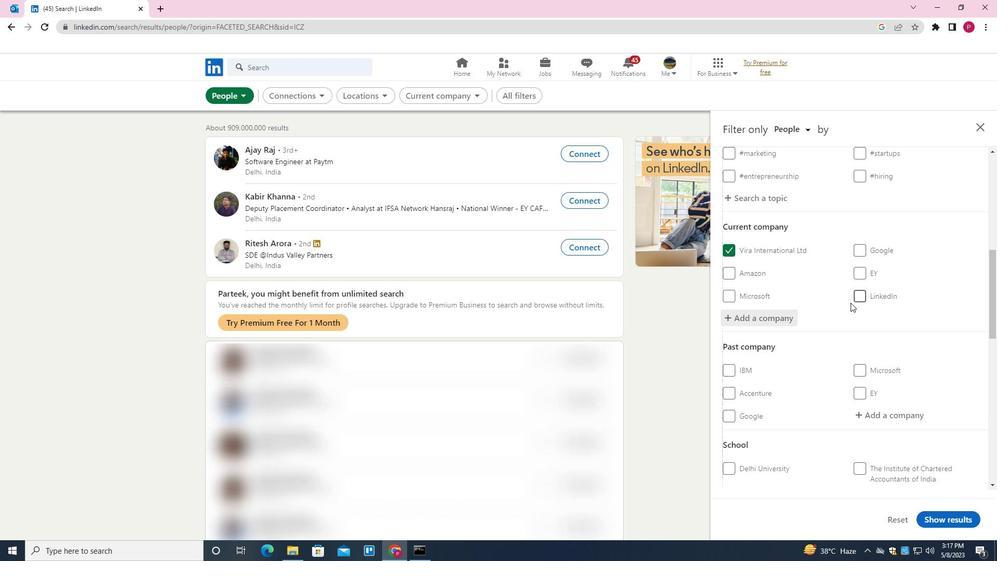 
Action: Mouse scrolled (852, 302) with delta (0, 0)
Screenshot: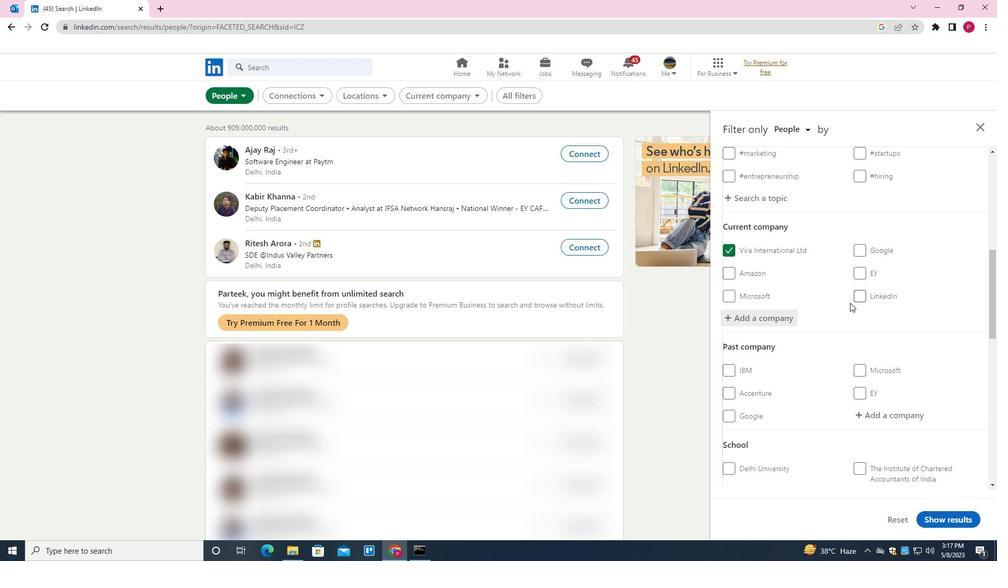 
Action: Mouse moved to (852, 302)
Screenshot: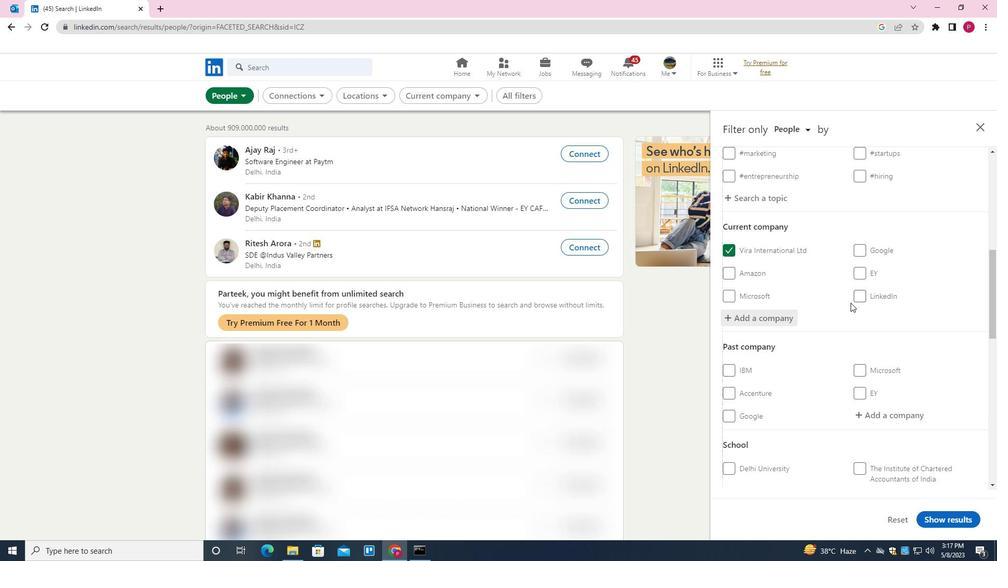
Action: Mouse scrolled (852, 302) with delta (0, 0)
Screenshot: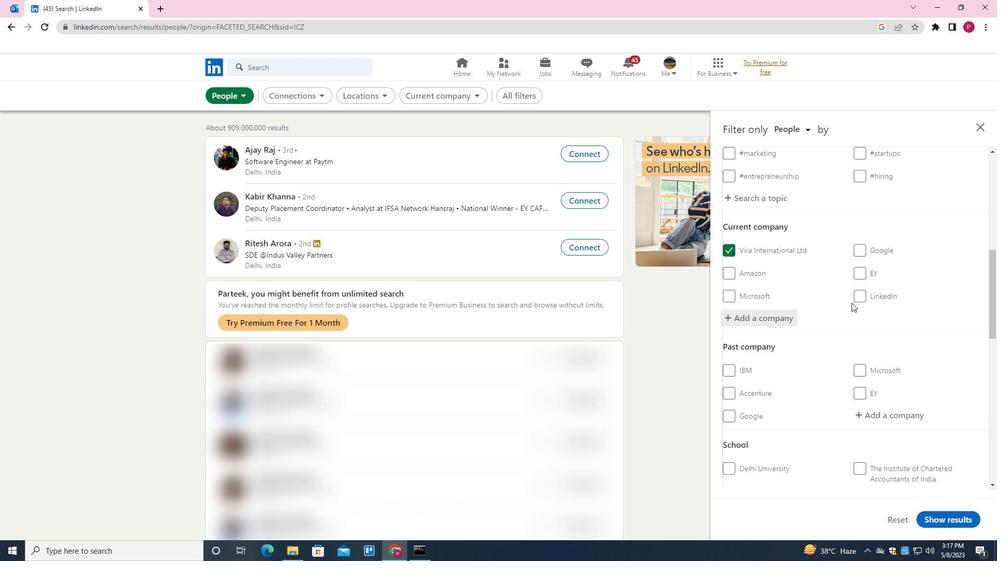 
Action: Mouse scrolled (852, 302) with delta (0, 0)
Screenshot: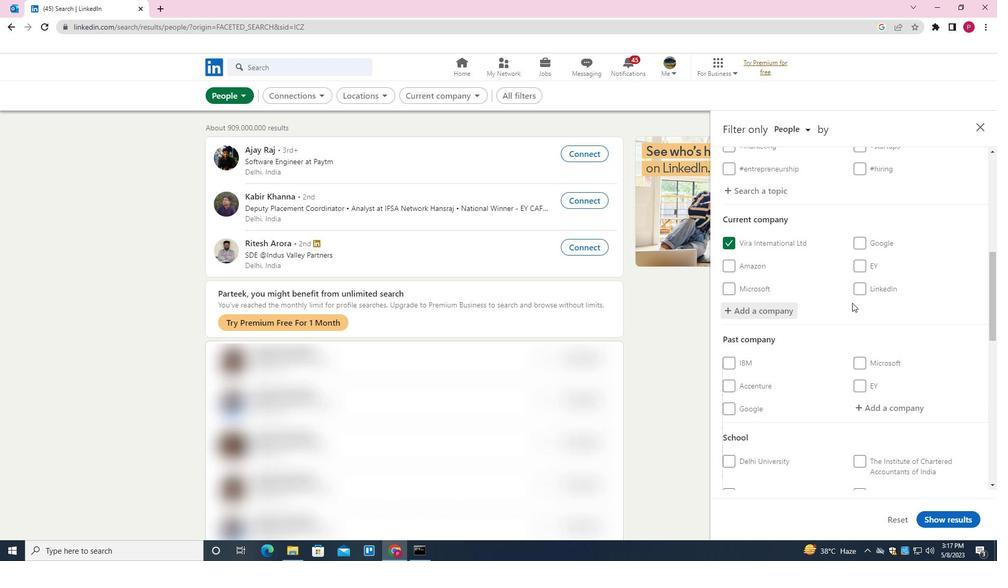 
Action: Mouse moved to (852, 302)
Screenshot: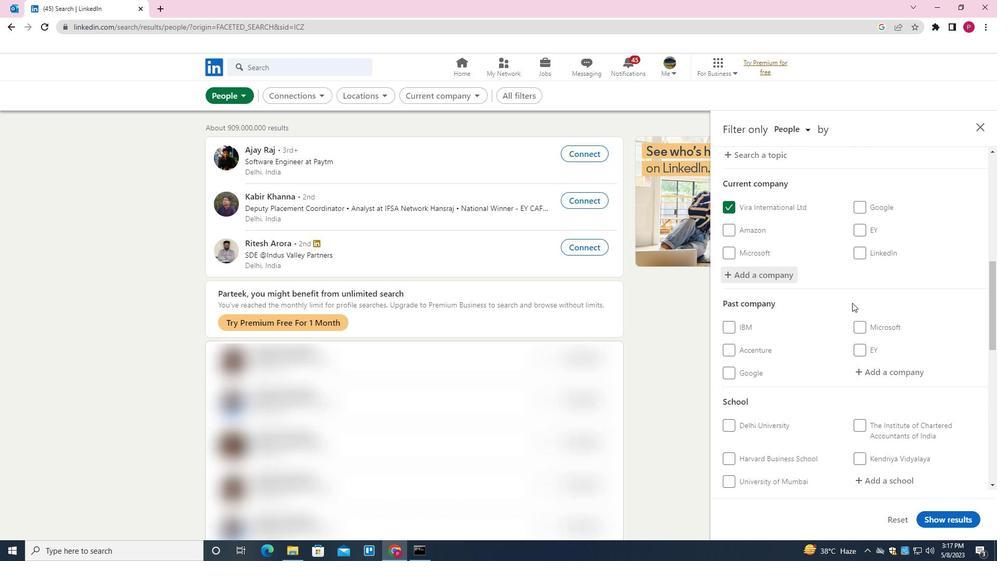 
Action: Mouse scrolled (852, 302) with delta (0, 0)
Screenshot: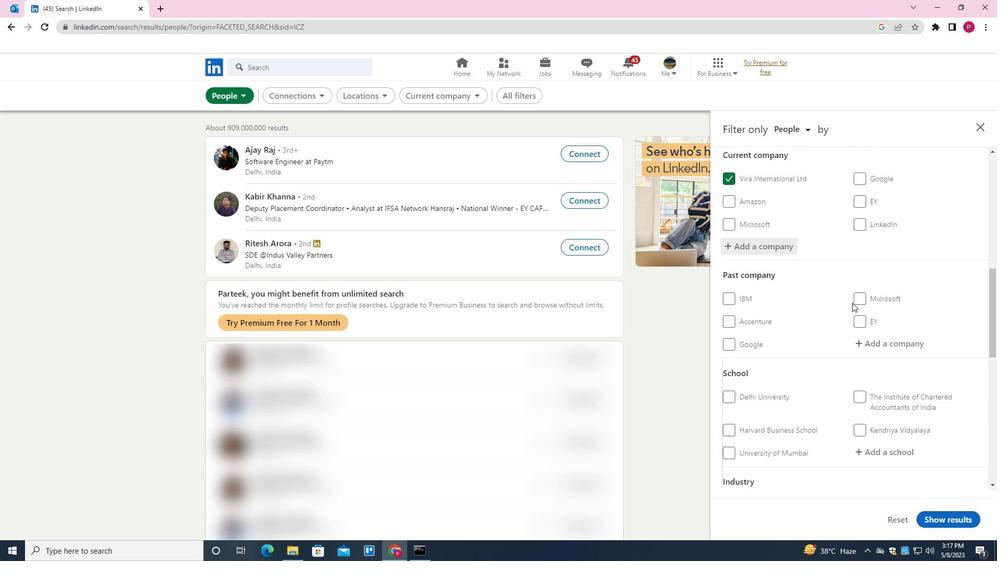 
Action: Mouse moved to (869, 312)
Screenshot: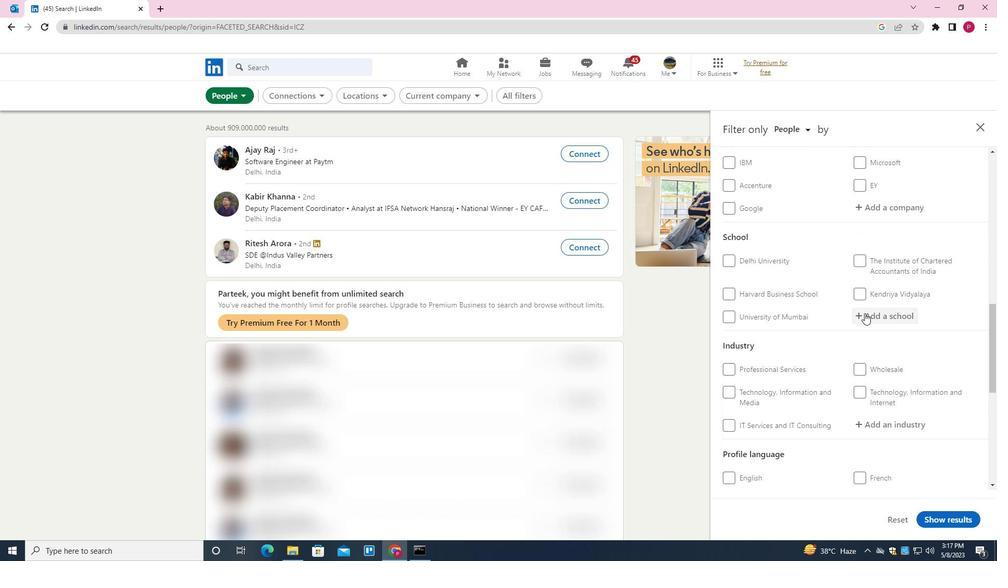 
Action: Mouse pressed left at (869, 312)
Screenshot: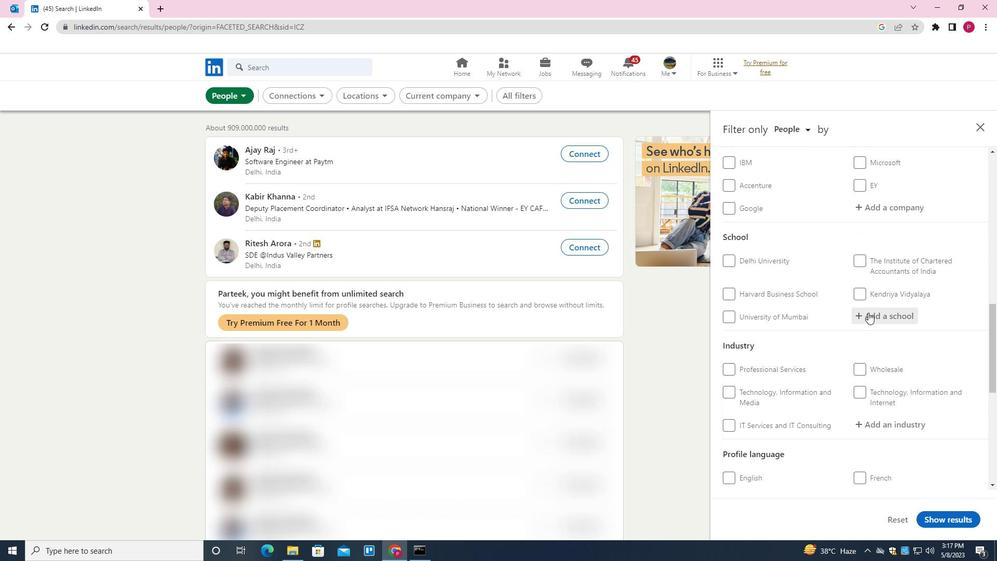 
Action: Mouse moved to (870, 312)
Screenshot: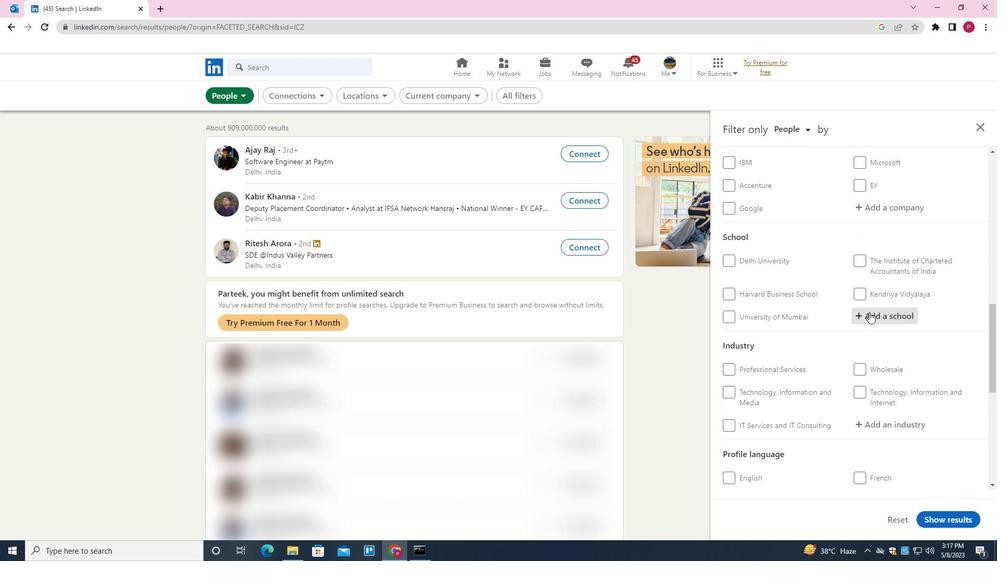 
Action: Key pressed <Key.shift>TECHNO<Key.space><Key.shift>INDIA<Key.space><Key.shift>COLLEGE<Key.space>OD<Key.space><Key.backspace><Key.backspace>F<Key.space><Key.shift>TECHNOLOGY<Key.down><Key.enter>
Screenshot: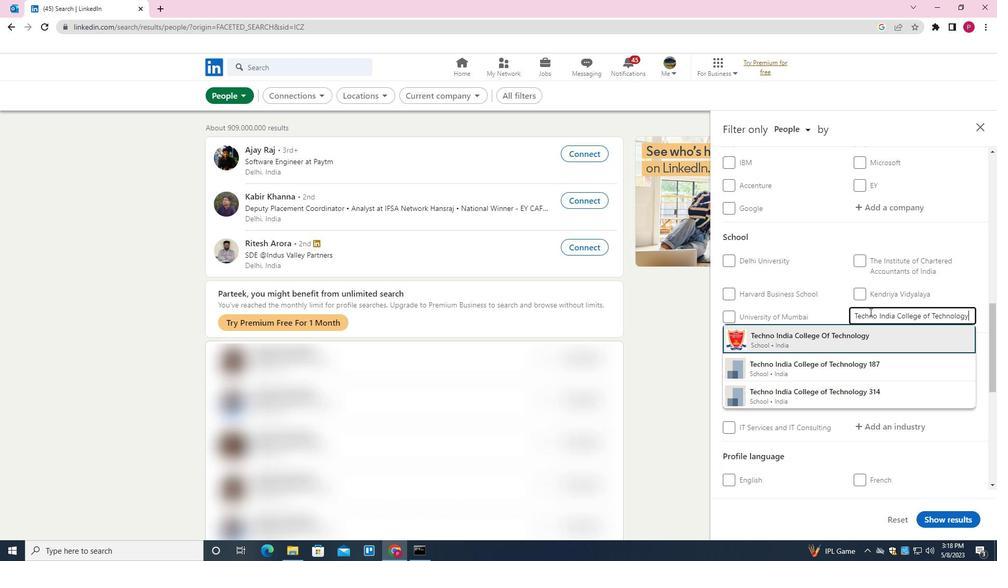 
Action: Mouse moved to (863, 323)
Screenshot: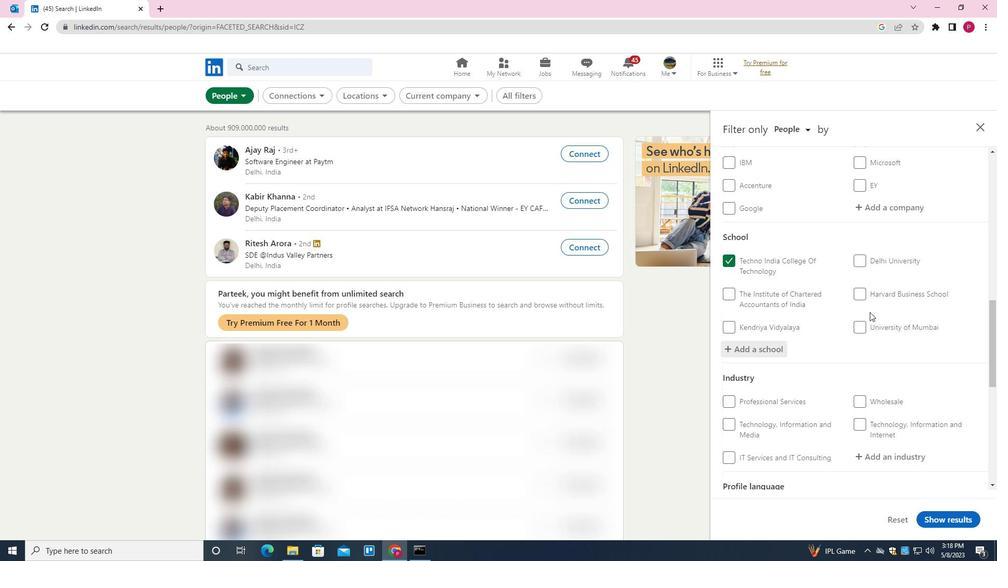 
Action: Mouse scrolled (863, 322) with delta (0, 0)
Screenshot: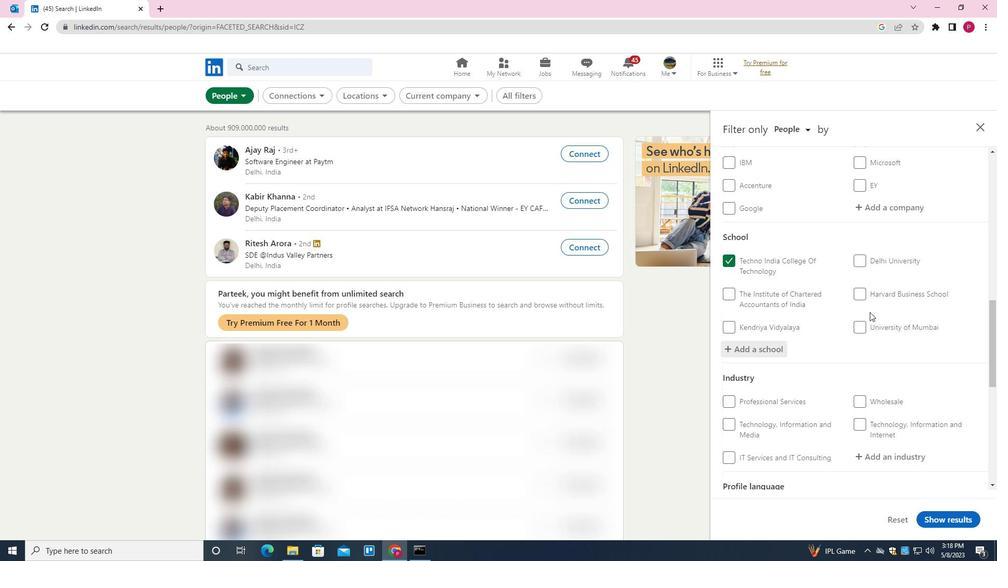 
Action: Mouse moved to (859, 326)
Screenshot: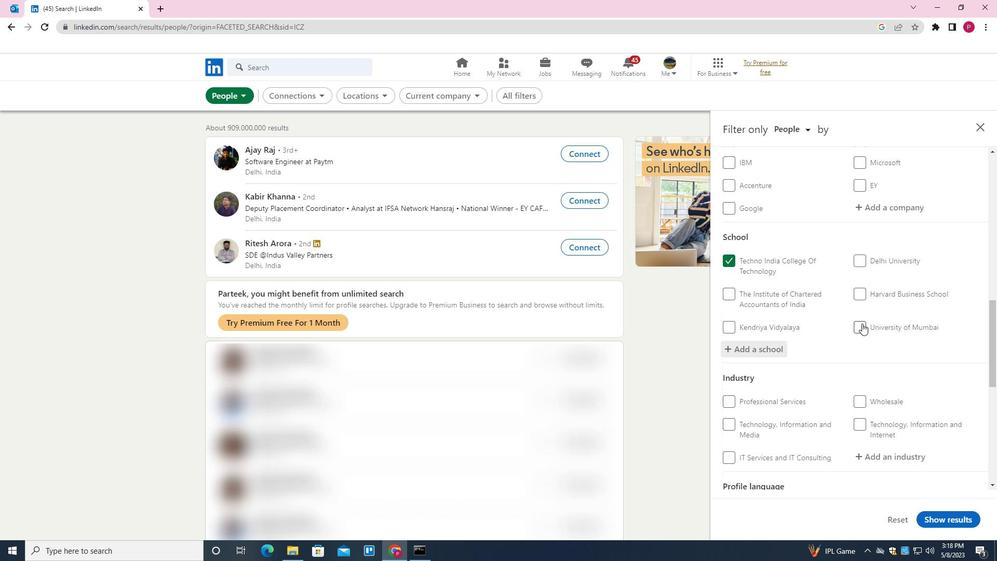 
Action: Mouse scrolled (859, 325) with delta (0, 0)
Screenshot: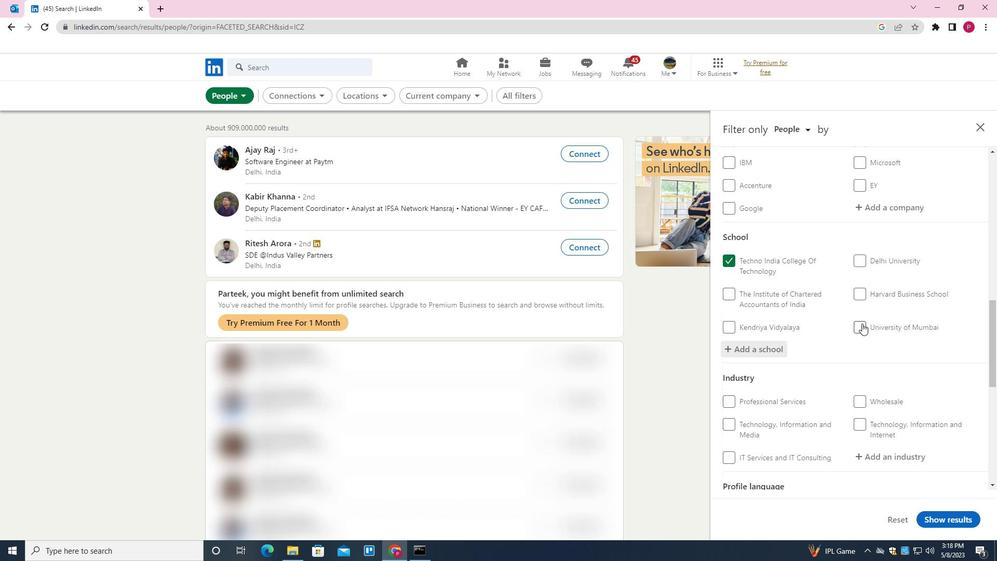 
Action: Mouse moved to (858, 326)
Screenshot: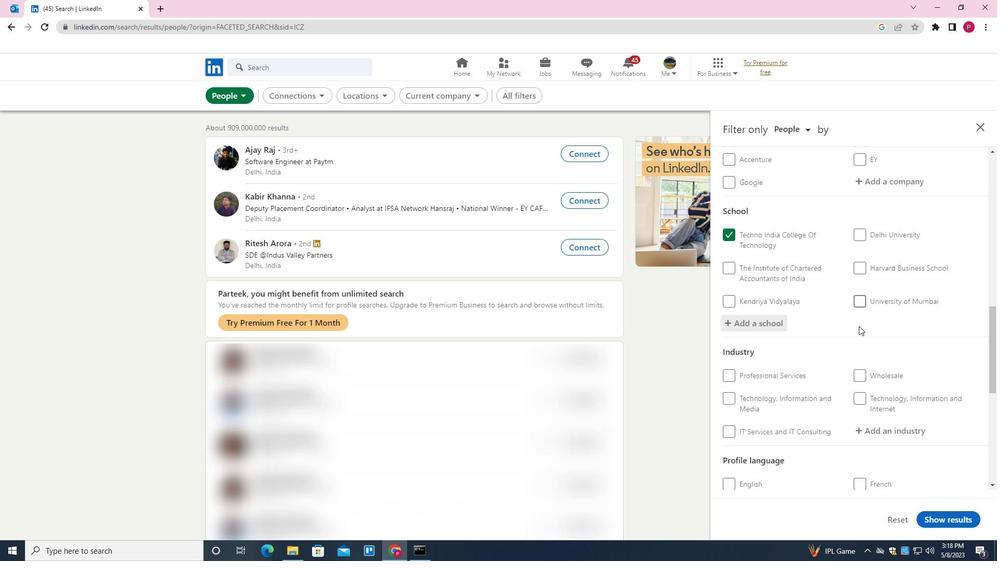 
Action: Mouse scrolled (858, 326) with delta (0, 0)
Screenshot: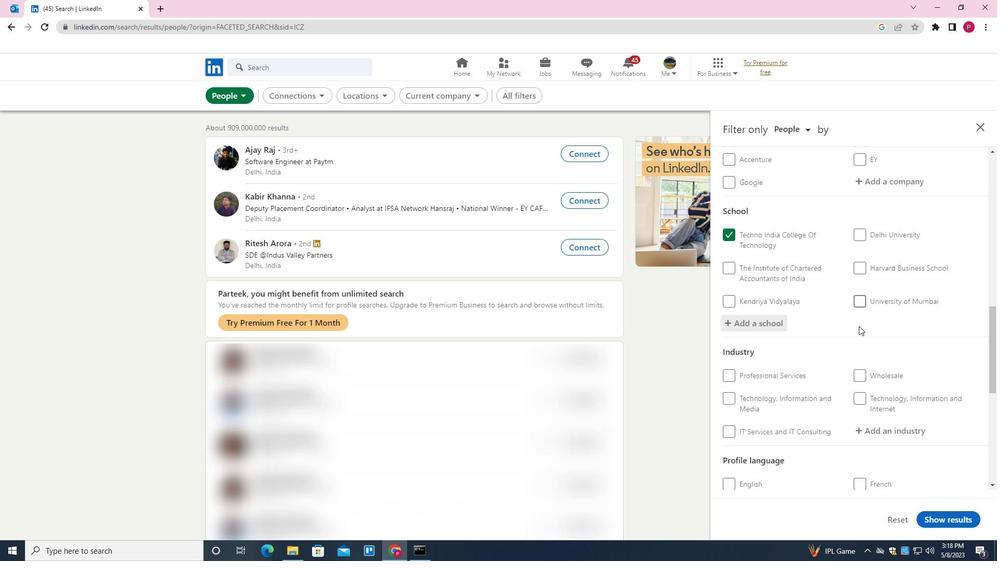 
Action: Mouse moved to (879, 303)
Screenshot: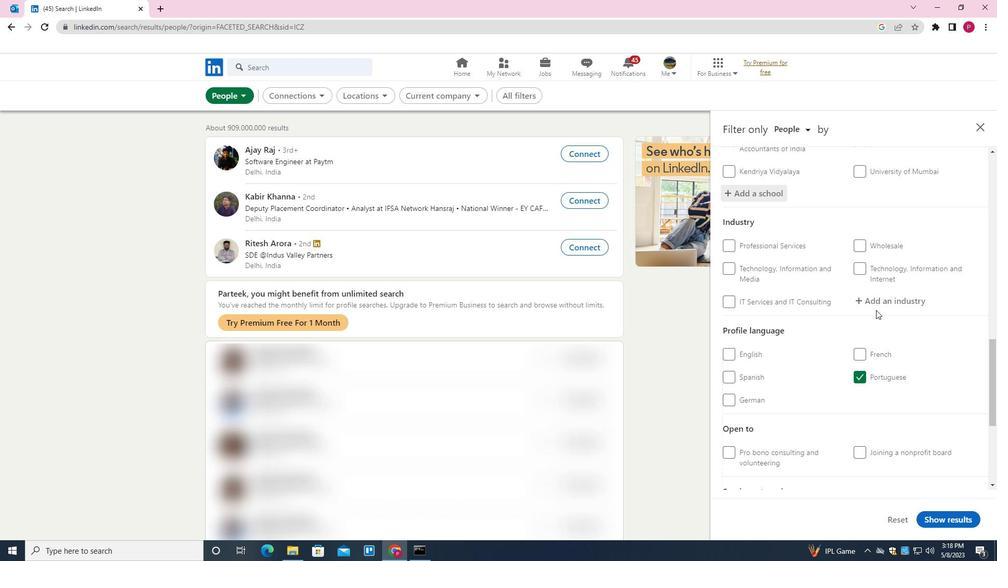 
Action: Mouse pressed left at (879, 303)
Screenshot: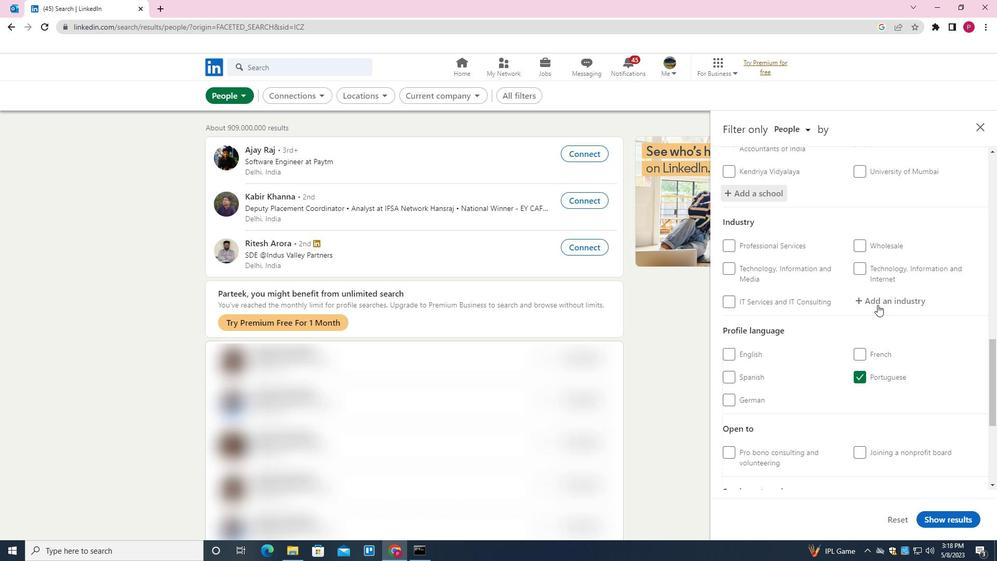 
Action: Key pressed <Key.shift>TECHNOLOGY<Key.space><Key.backspace>,<Key.space><Key.shift>INFORMAR<Key.backspace>TION<Key.down><Key.enter>
Screenshot: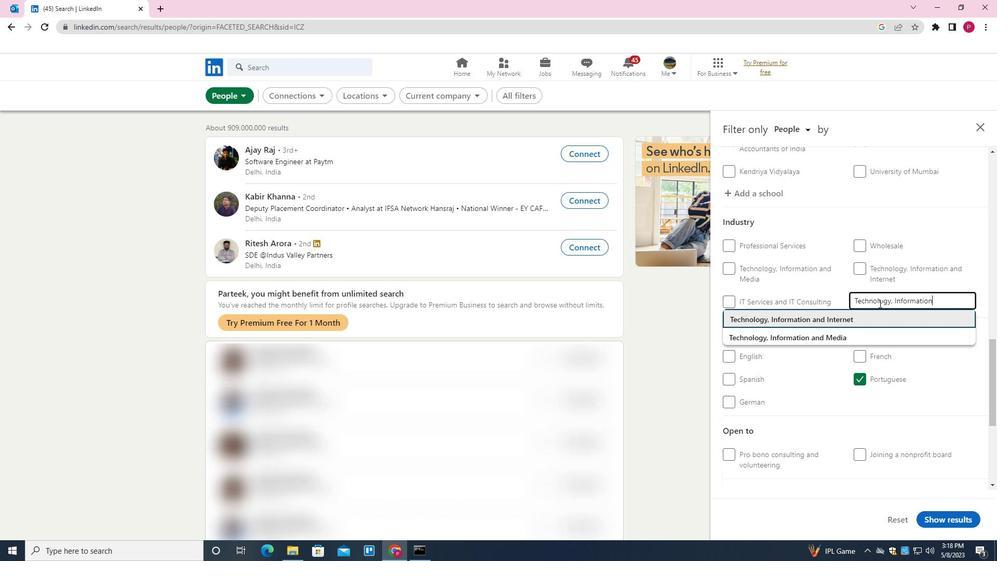 
Action: Mouse moved to (871, 309)
Screenshot: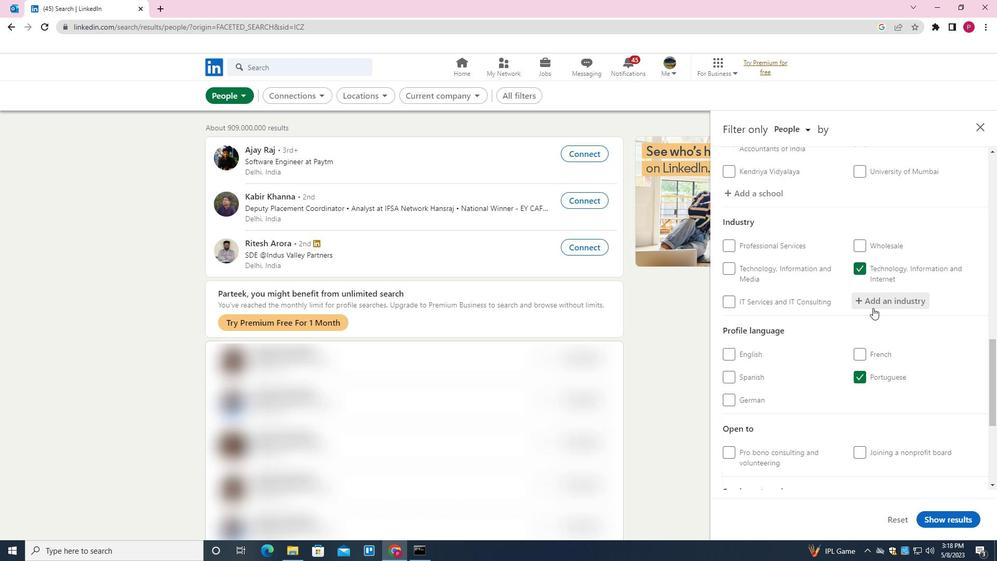 
Action: Mouse scrolled (871, 309) with delta (0, 0)
Screenshot: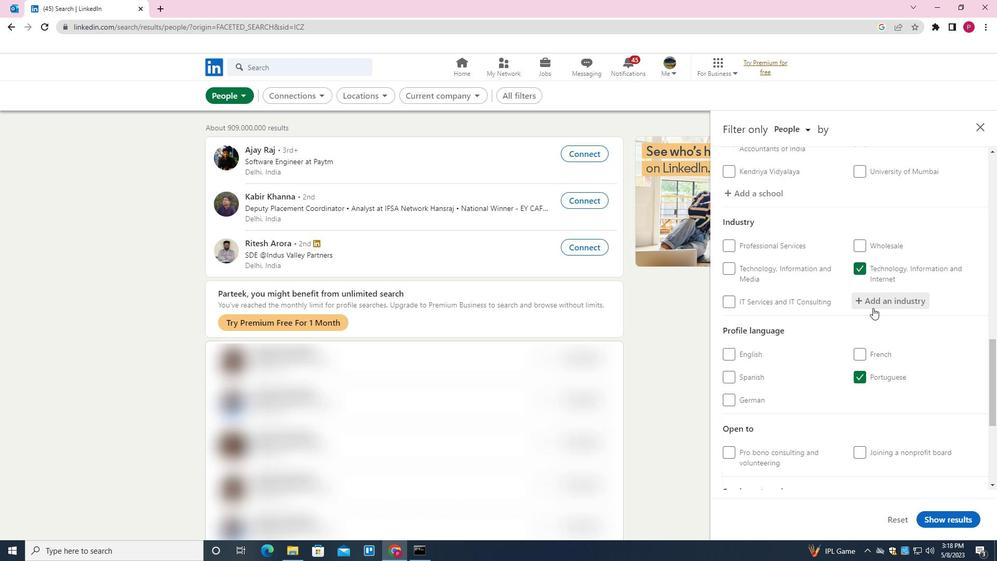 
Action: Mouse moved to (871, 322)
Screenshot: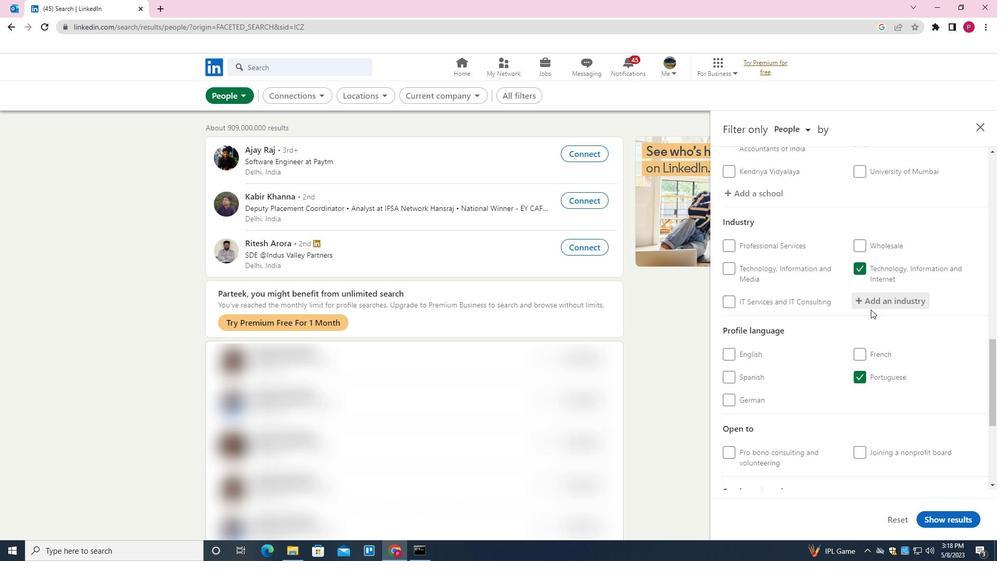 
Action: Mouse scrolled (871, 322) with delta (0, 0)
Screenshot: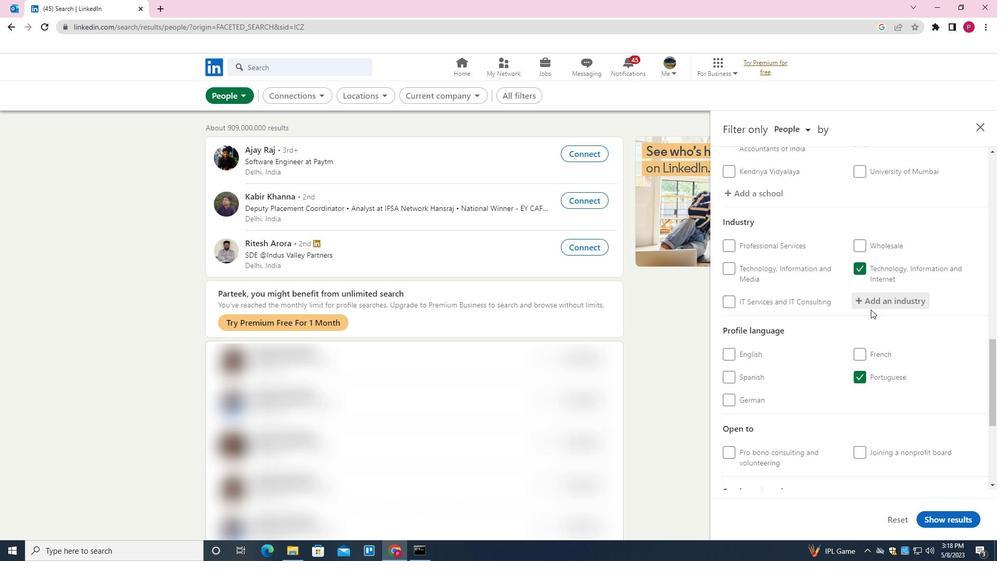 
Action: Mouse moved to (869, 325)
Screenshot: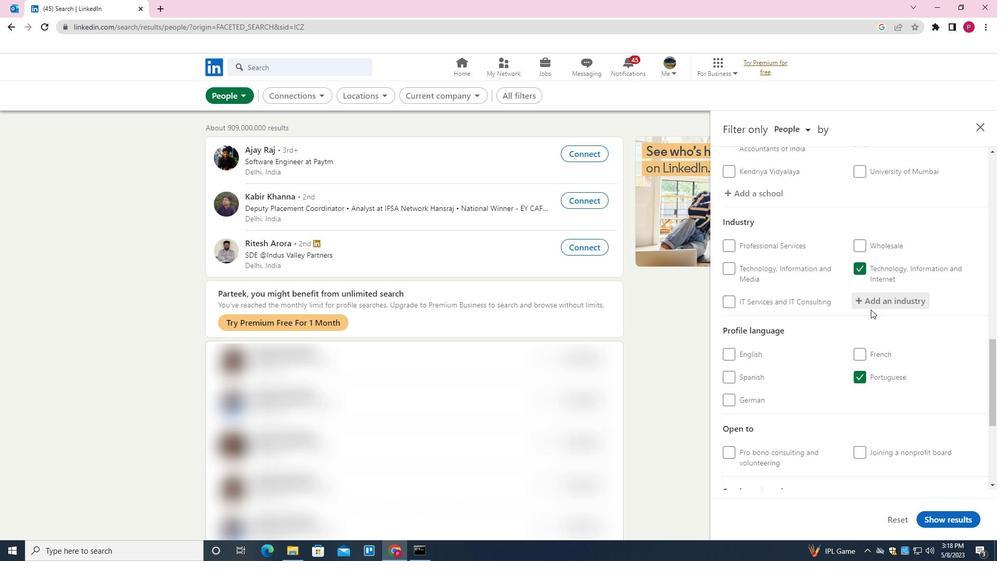 
Action: Mouse scrolled (869, 325) with delta (0, 0)
Screenshot: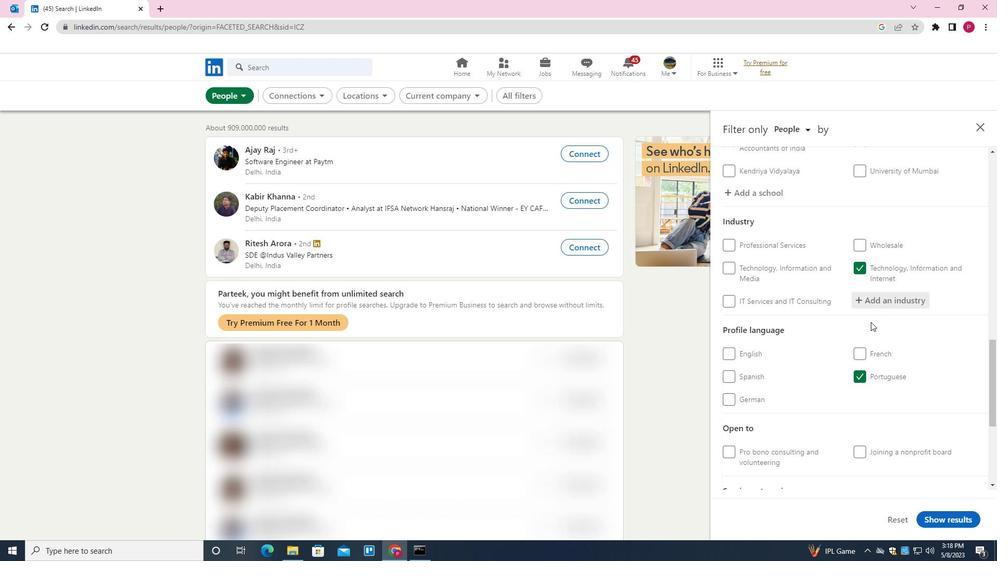 
Action: Mouse scrolled (869, 325) with delta (0, 0)
Screenshot: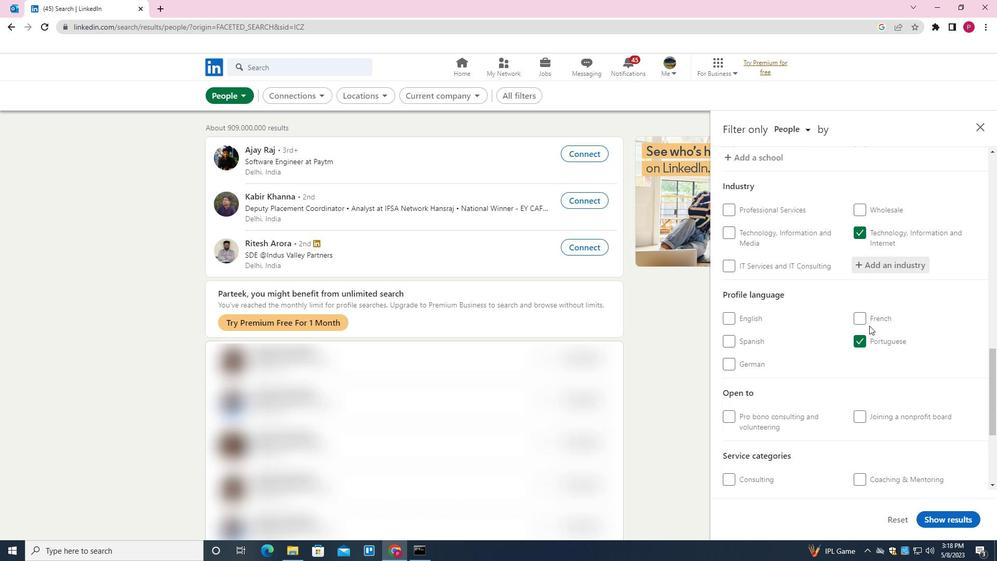 
Action: Mouse scrolled (869, 325) with delta (0, 0)
Screenshot: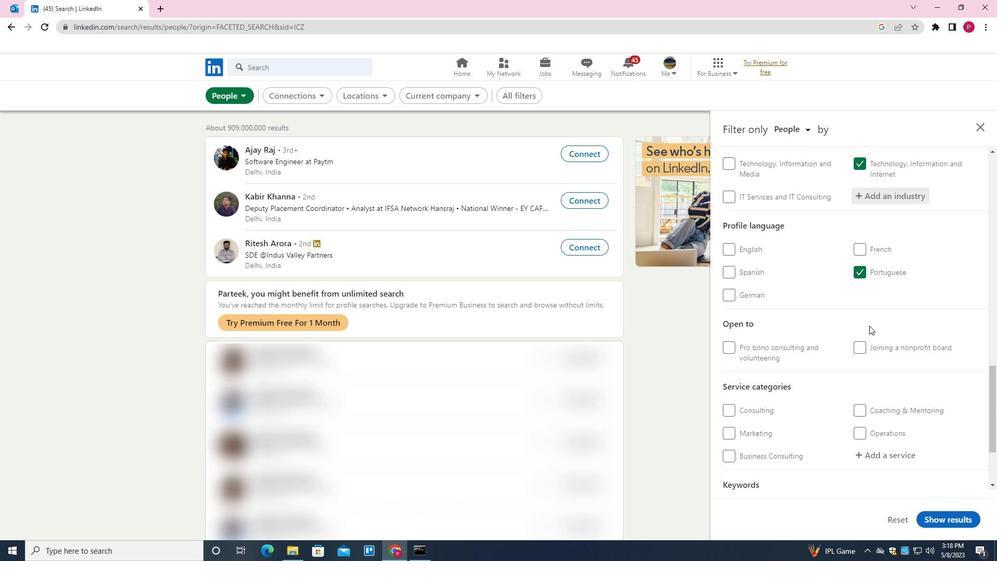 
Action: Mouse moved to (882, 347)
Screenshot: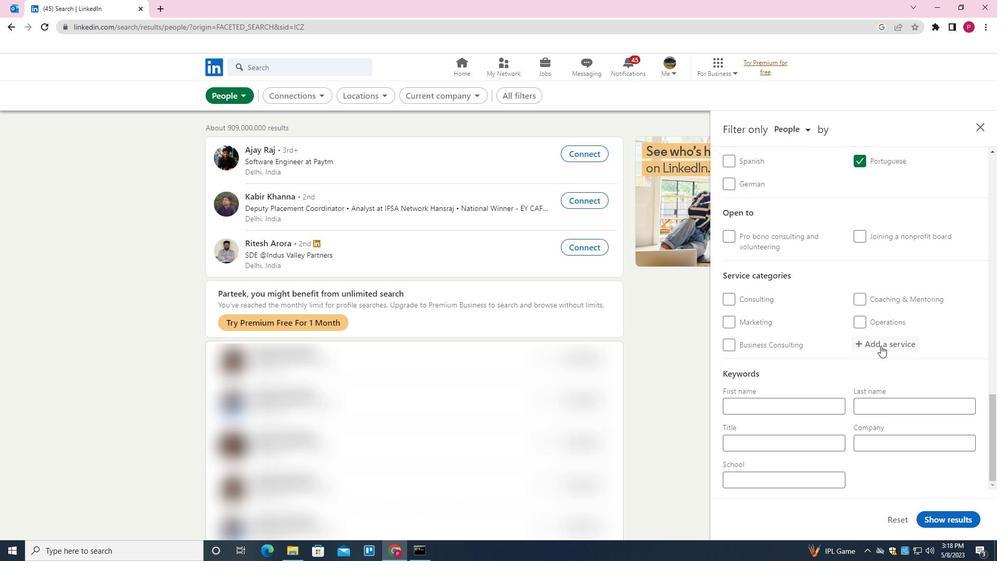
Action: Mouse pressed left at (882, 347)
Screenshot: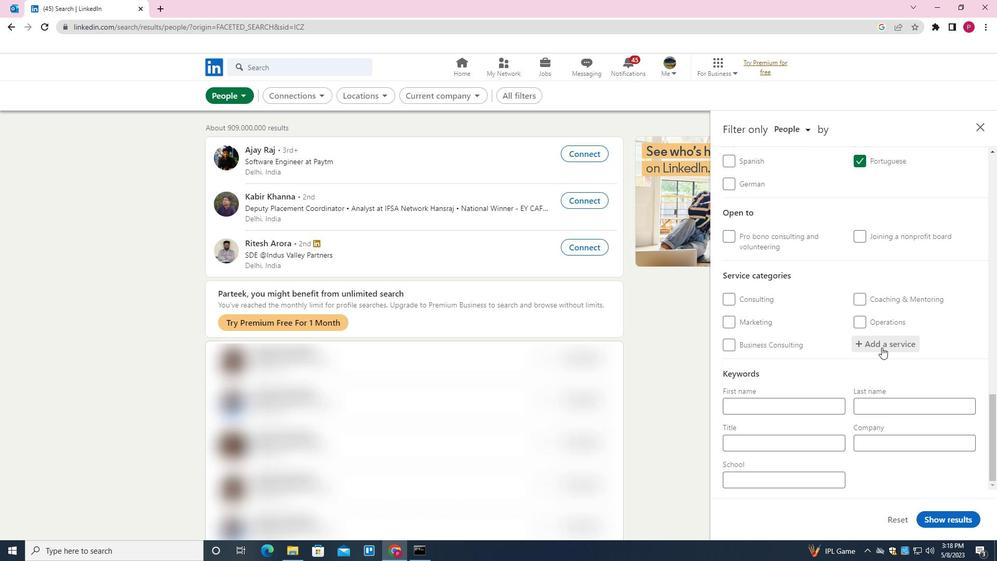 
Action: Mouse moved to (847, 369)
Screenshot: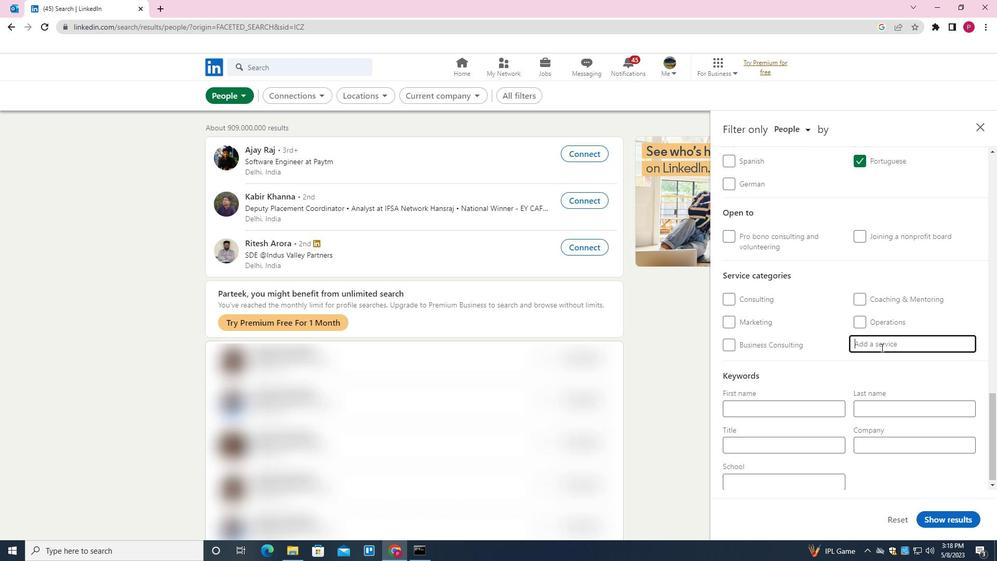 
Action: Key pressed <Key.shift>SOCIAL<Key.space><Key.shift><Key.shift><Key.shift><Key.shift>MEDIA<Key.down><Key.enter>
Screenshot: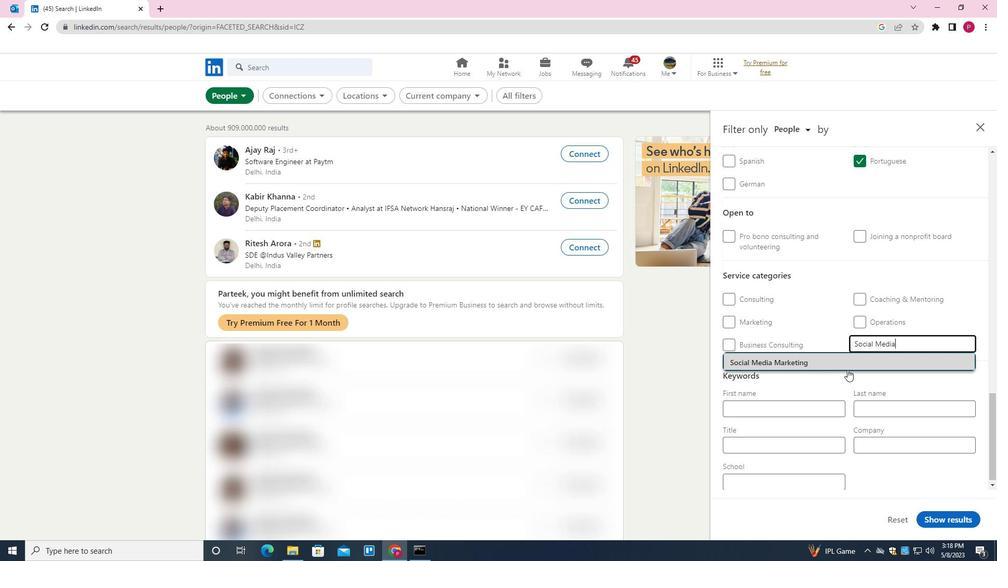 
Action: Mouse moved to (717, 451)
Screenshot: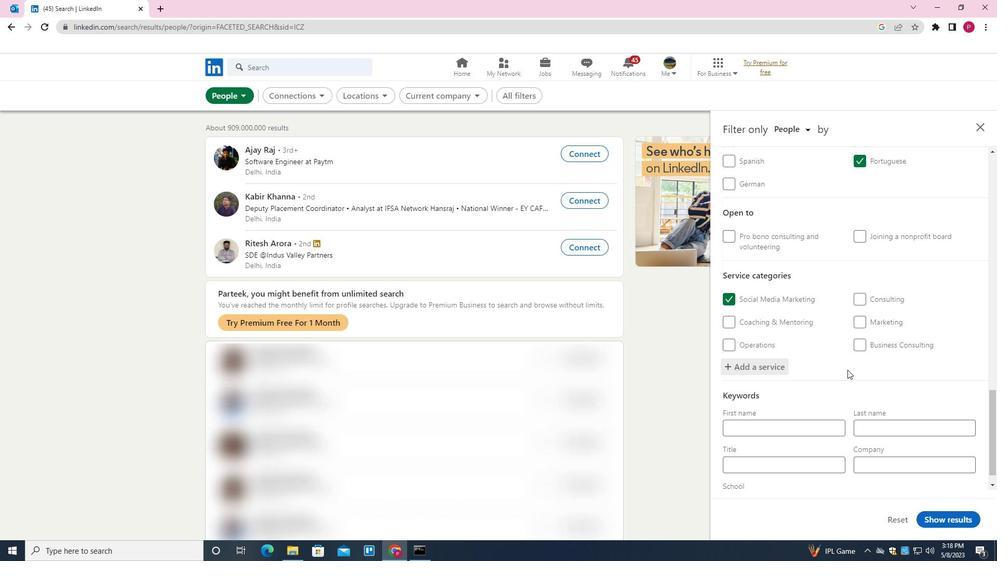
Action: Mouse scrolled (717, 450) with delta (0, 0)
Screenshot: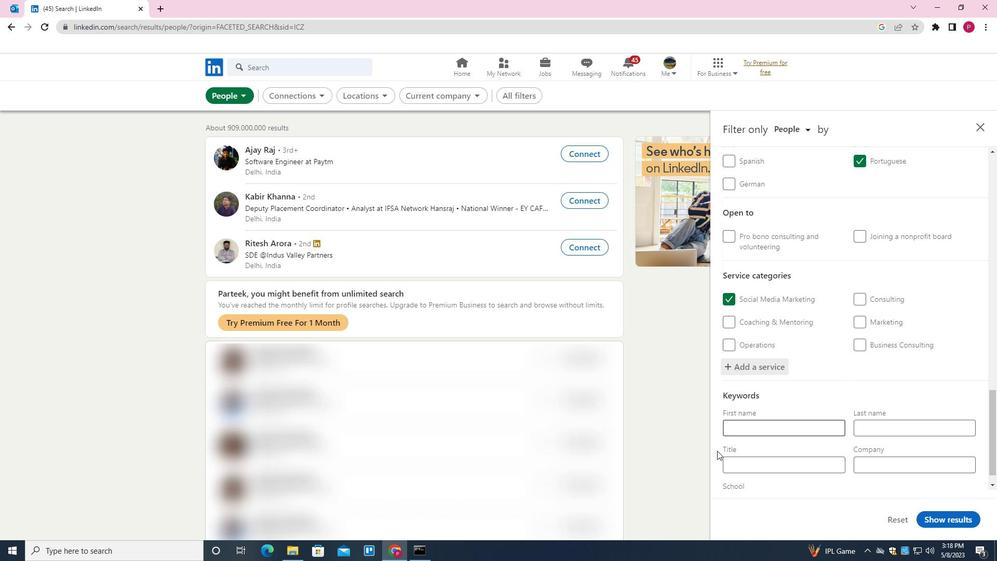 
Action: Mouse moved to (717, 451)
Screenshot: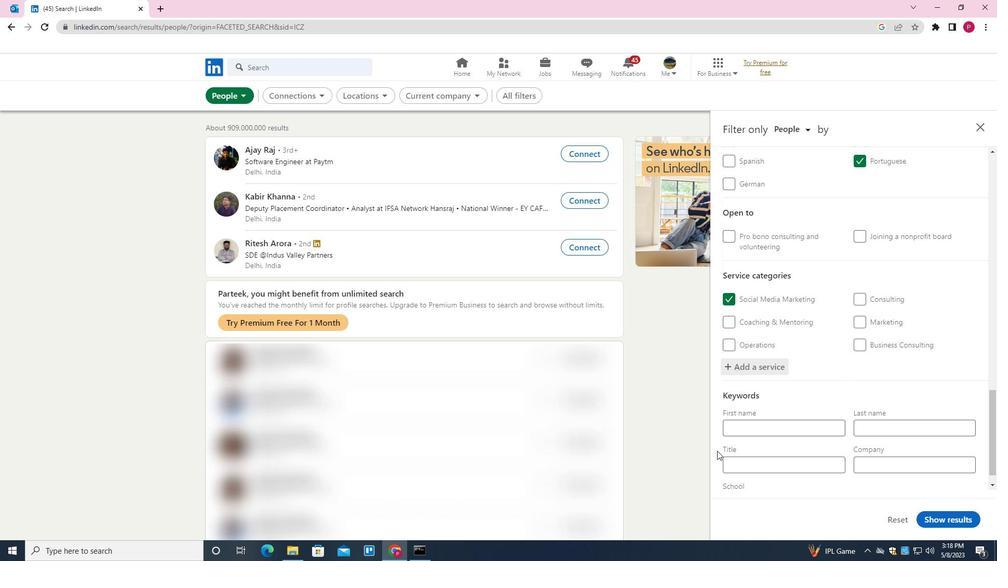 
Action: Mouse scrolled (717, 450) with delta (0, 0)
Screenshot: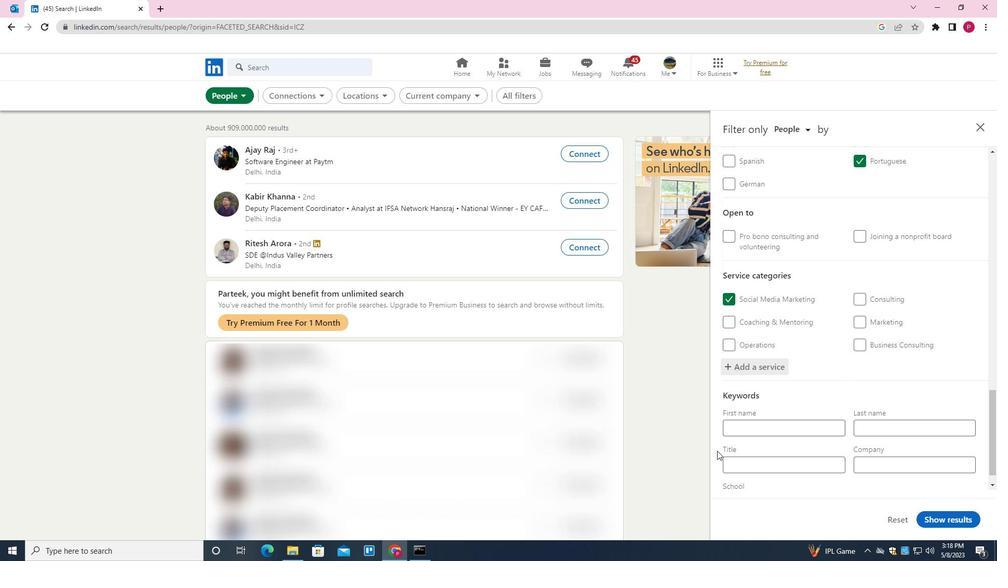 
Action: Mouse moved to (730, 454)
Screenshot: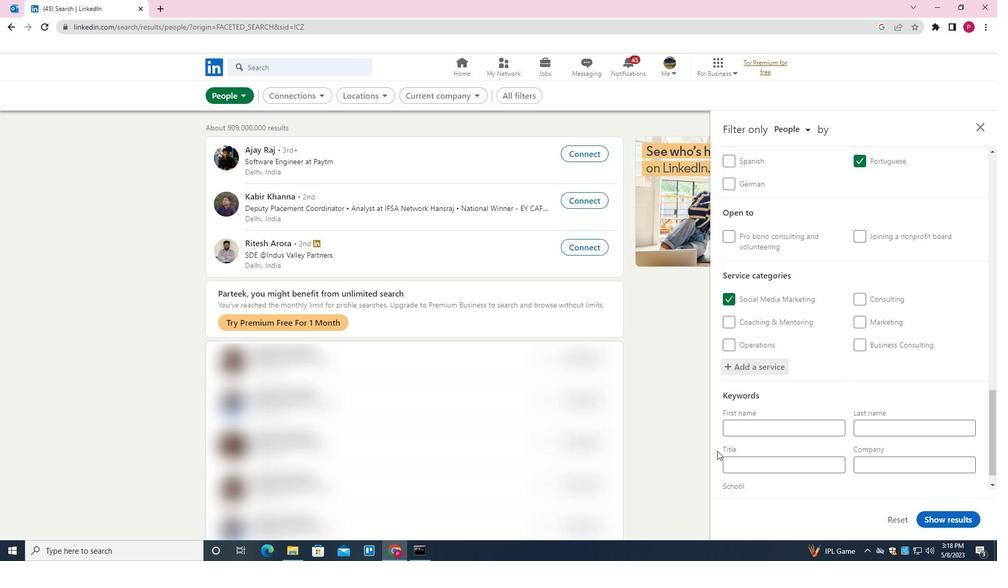 
Action: Mouse scrolled (730, 453) with delta (0, 0)
Screenshot: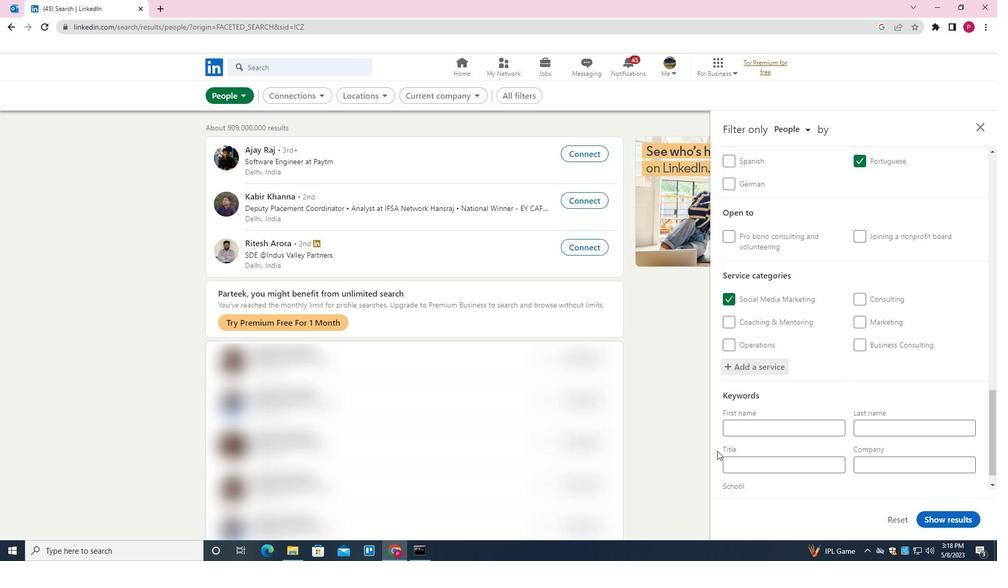 
Action: Mouse moved to (737, 455)
Screenshot: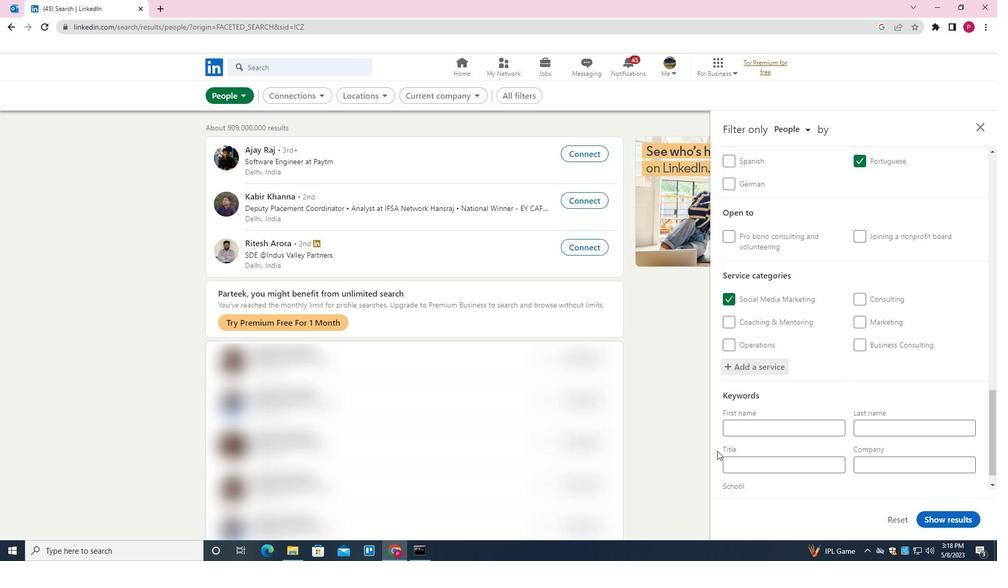 
Action: Mouse scrolled (737, 454) with delta (0, 0)
Screenshot: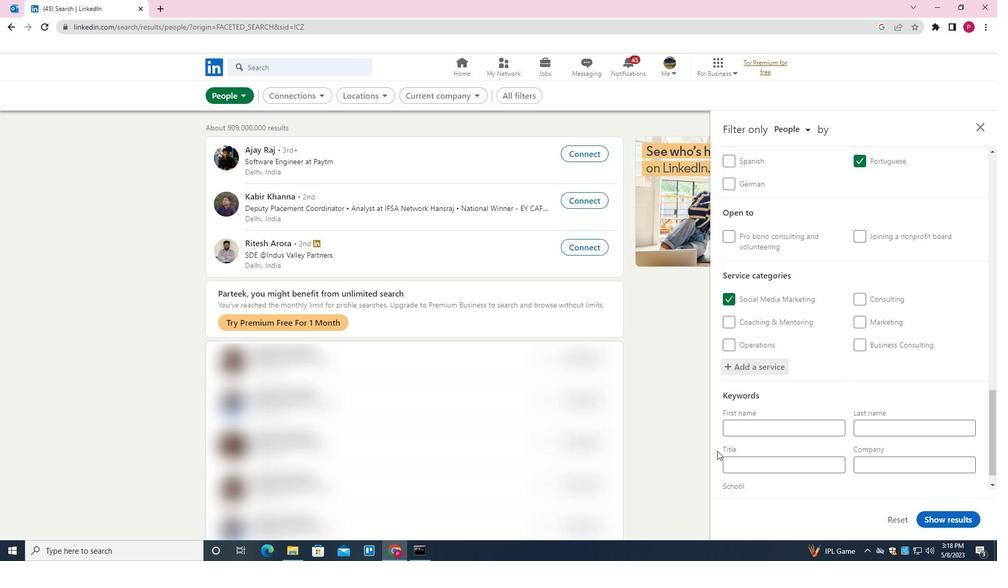 
Action: Mouse moved to (765, 445)
Screenshot: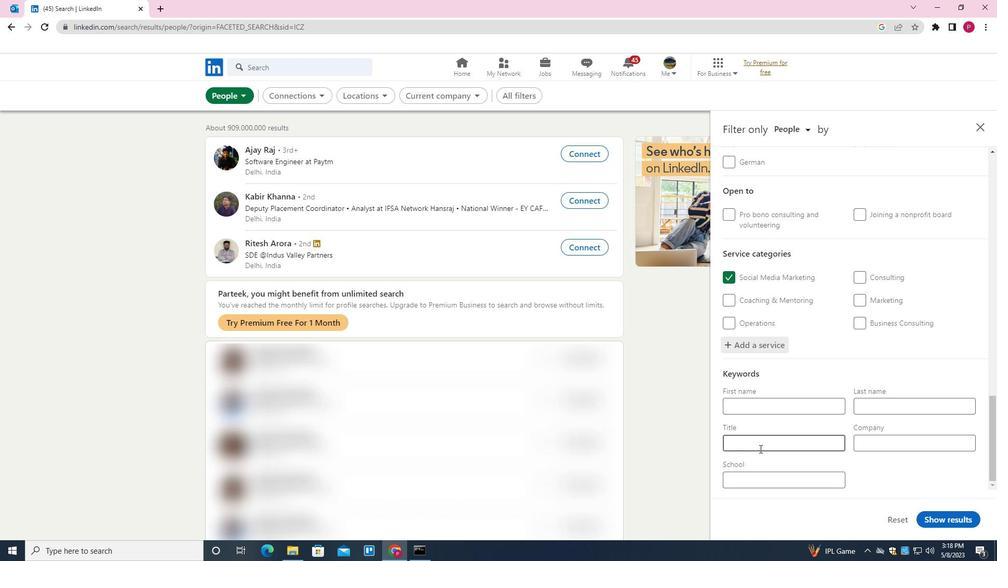
Action: Mouse pressed left at (765, 445)
Screenshot: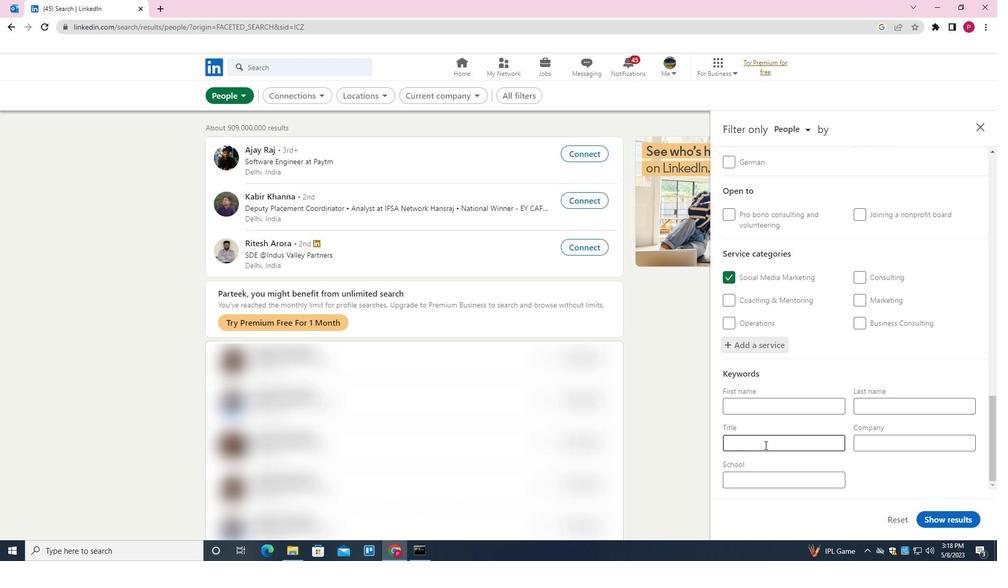 
Action: Key pressed <Key.shift><Key.shift><Key.shift><Key.shift><Key.shift><Key.shift><Key.shift><Key.shift><Key.shift><Key.shift><Key.shift><Key.shift><Key.shift><Key.shift><Key.shift><Key.shift><Key.shift>THERAPIST
Screenshot: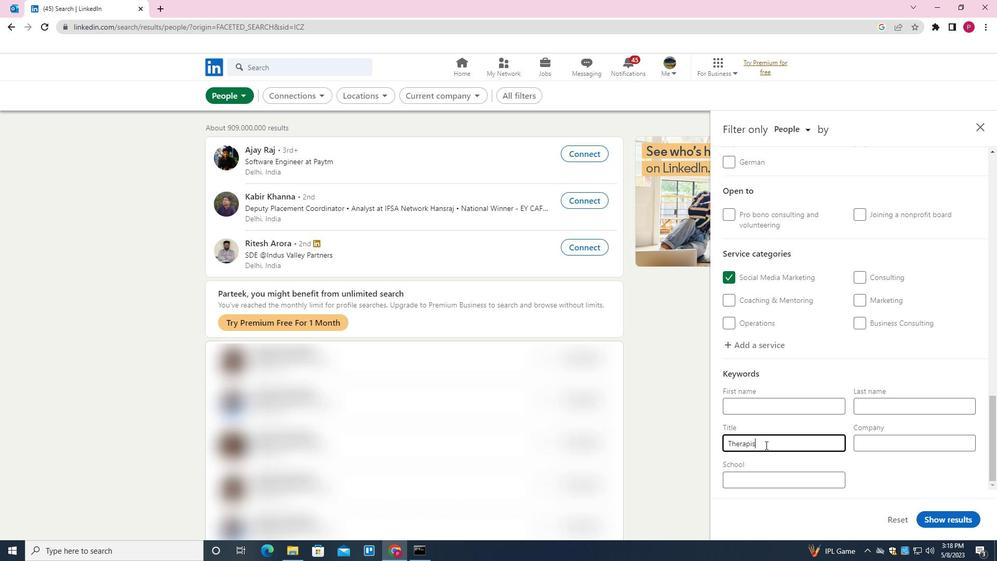 
Action: Mouse moved to (952, 513)
Screenshot: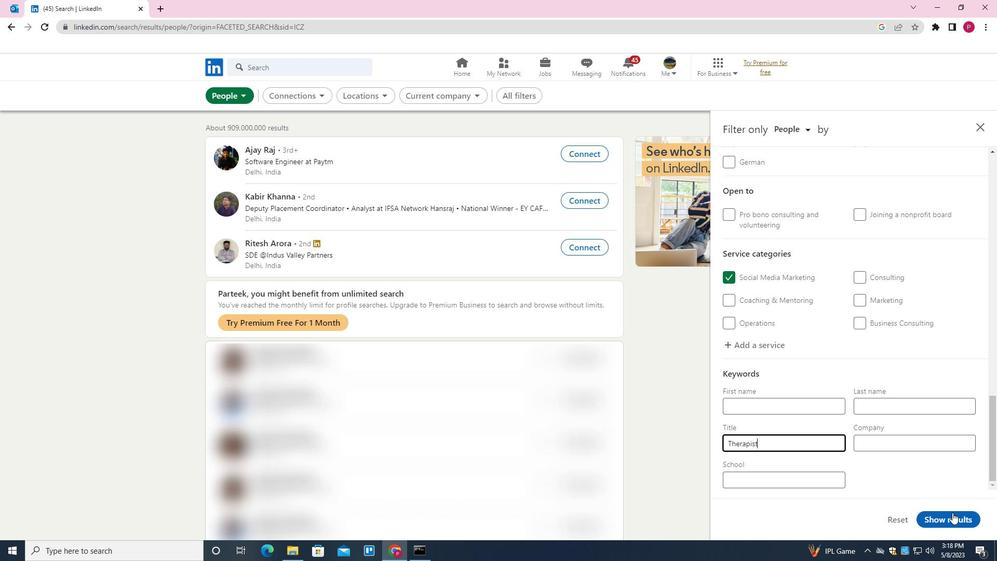 
Action: Mouse pressed left at (952, 513)
Screenshot: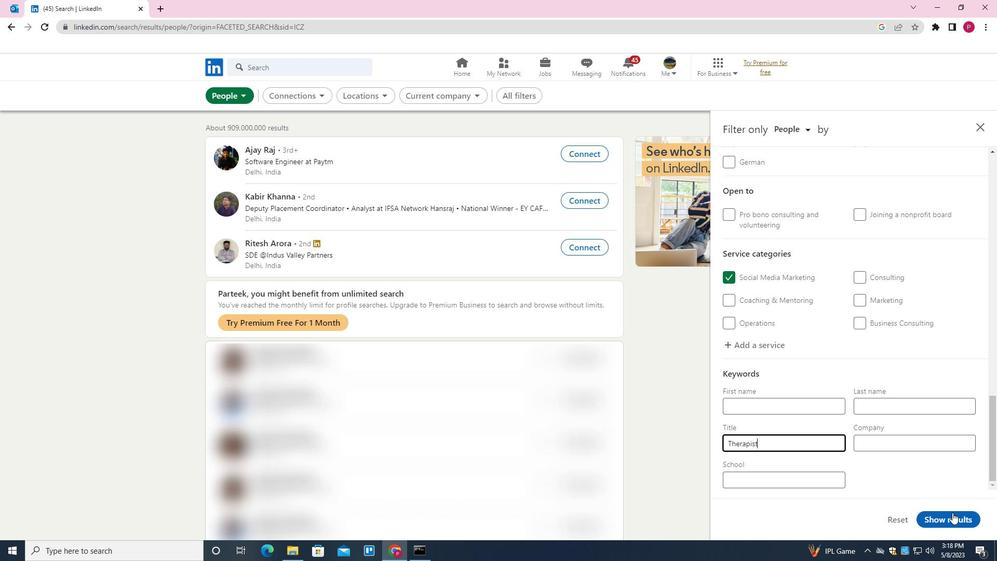 
Action: Mouse moved to (481, 292)
Screenshot: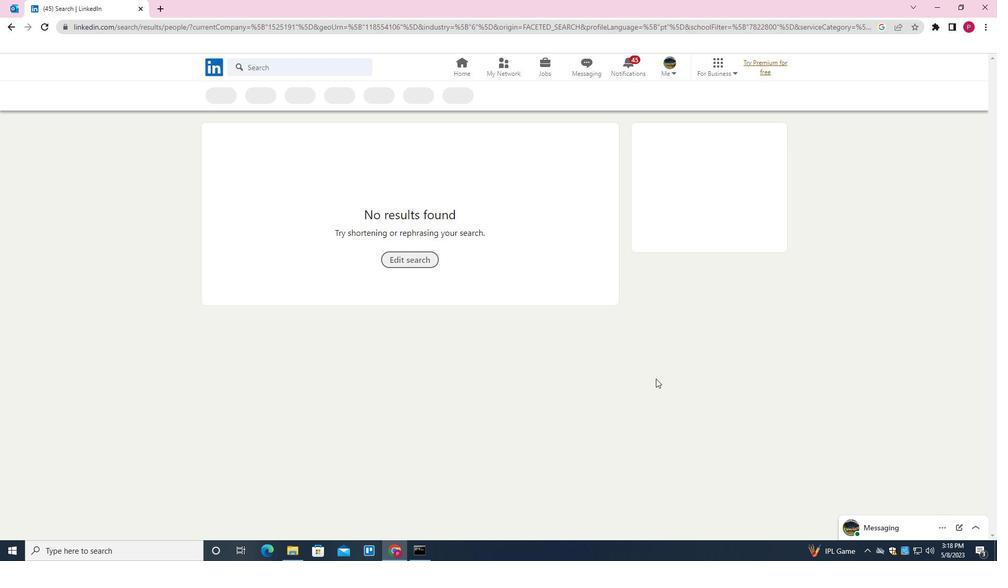 
